 Task: Search one way flight ticket for 4 adults, 1 infant in seat and 1 infant on lap in premium economy from Duluth: Duluth International Airport to Raleigh: Raleigh-durham International Airport on 8-5-2023. Choice of flights is JetBlue. Number of bags: 3 checked bags. Price is upto 73000. Outbound departure time preference is 17:00.
Action: Mouse moved to (337, 289)
Screenshot: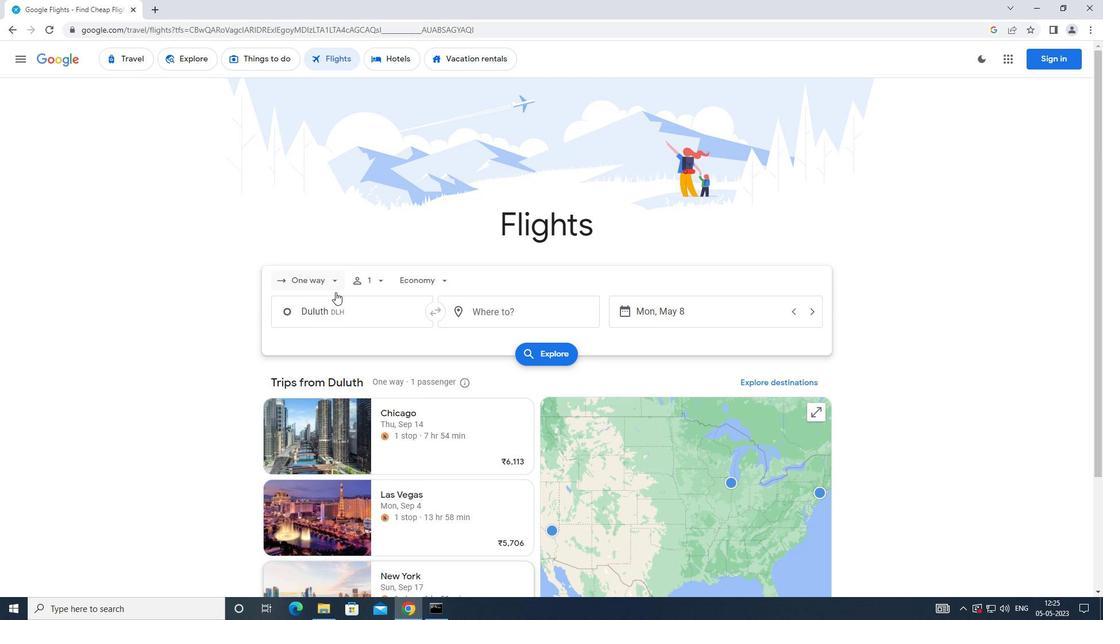 
Action: Mouse pressed left at (337, 289)
Screenshot: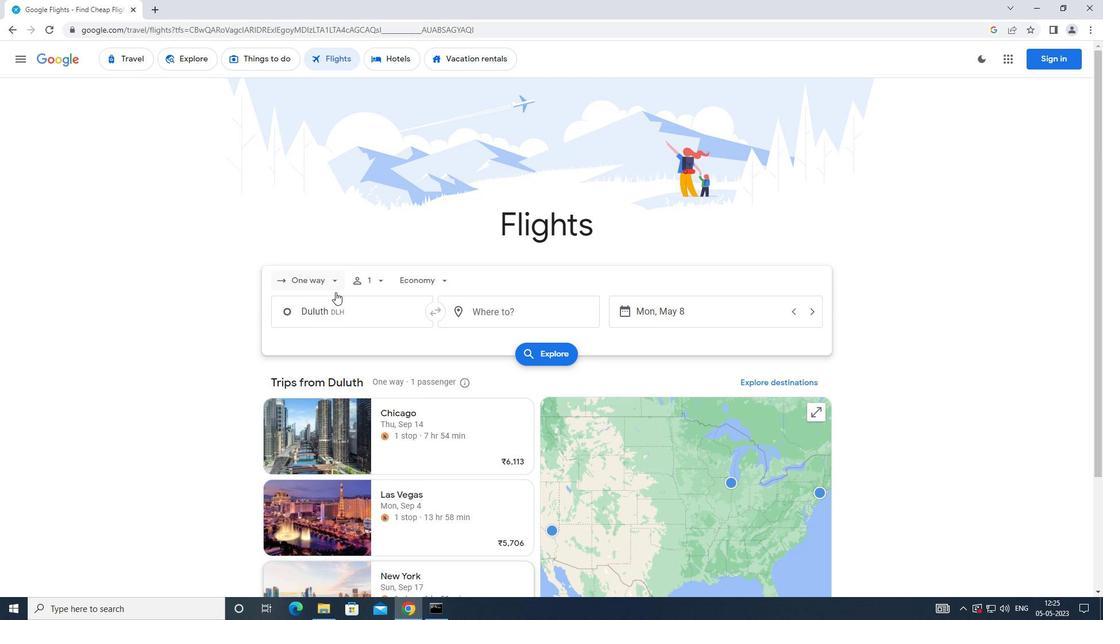 
Action: Mouse moved to (322, 332)
Screenshot: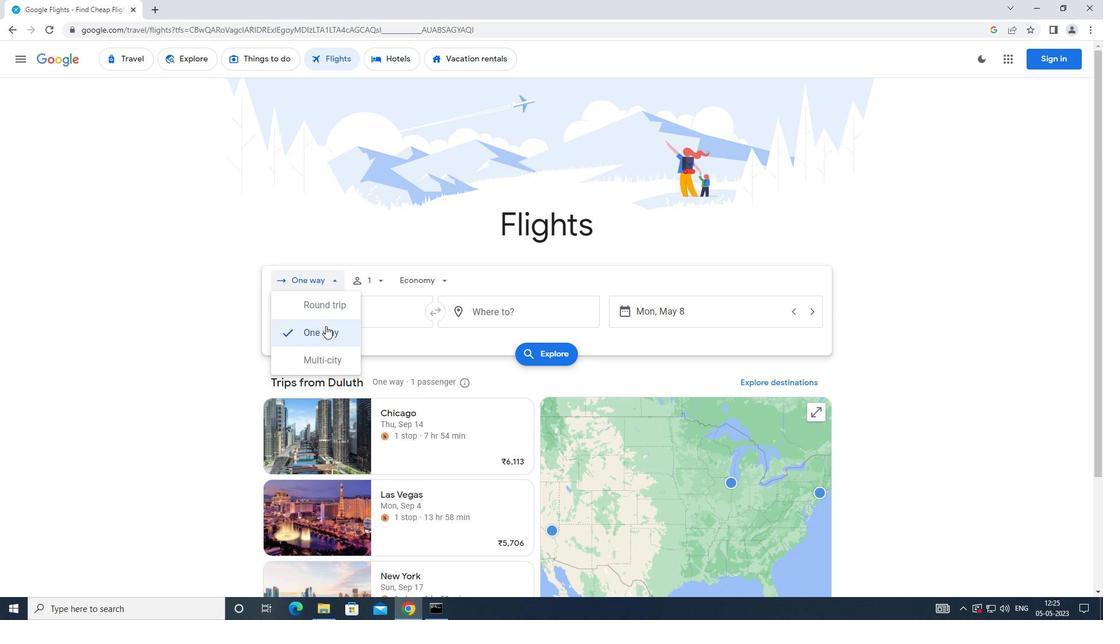 
Action: Mouse pressed left at (322, 332)
Screenshot: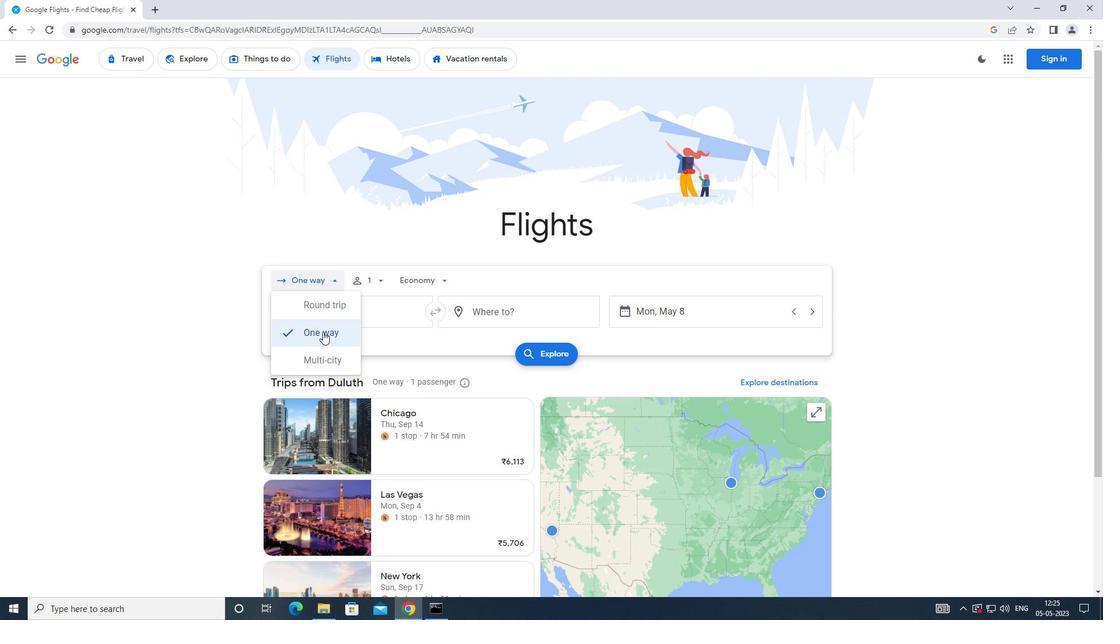 
Action: Mouse moved to (379, 277)
Screenshot: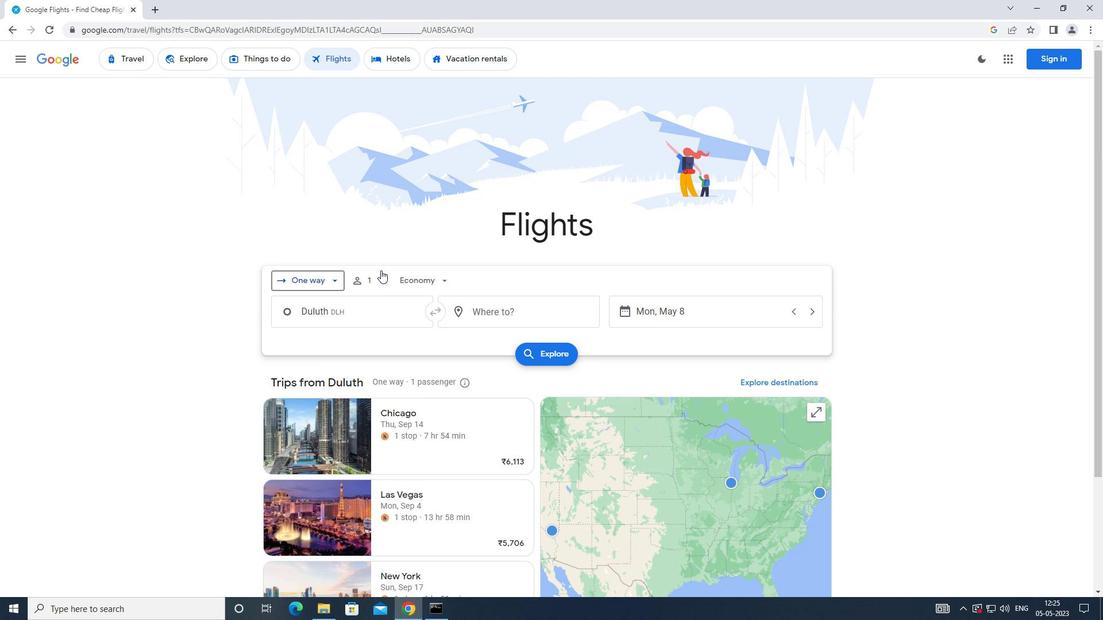 
Action: Mouse pressed left at (379, 277)
Screenshot: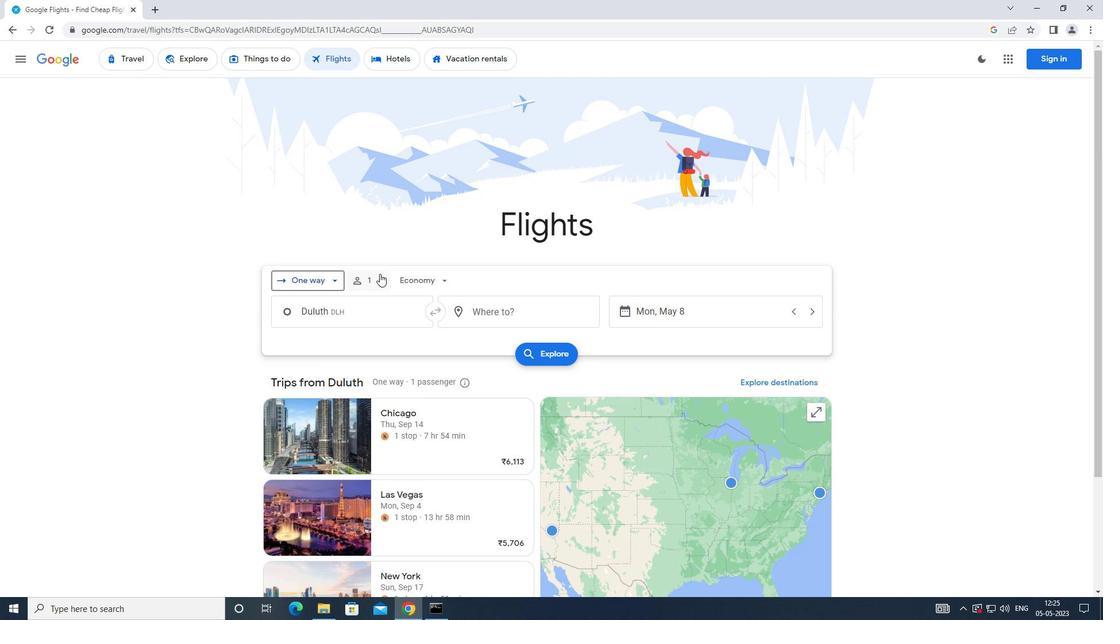 
Action: Mouse moved to (469, 314)
Screenshot: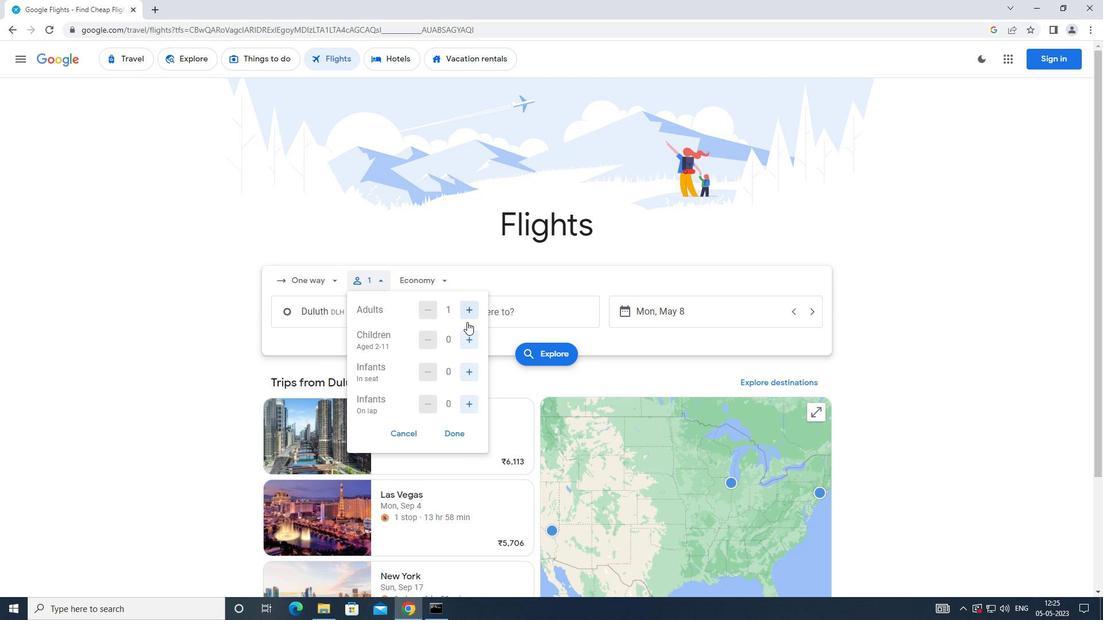 
Action: Mouse pressed left at (469, 314)
Screenshot: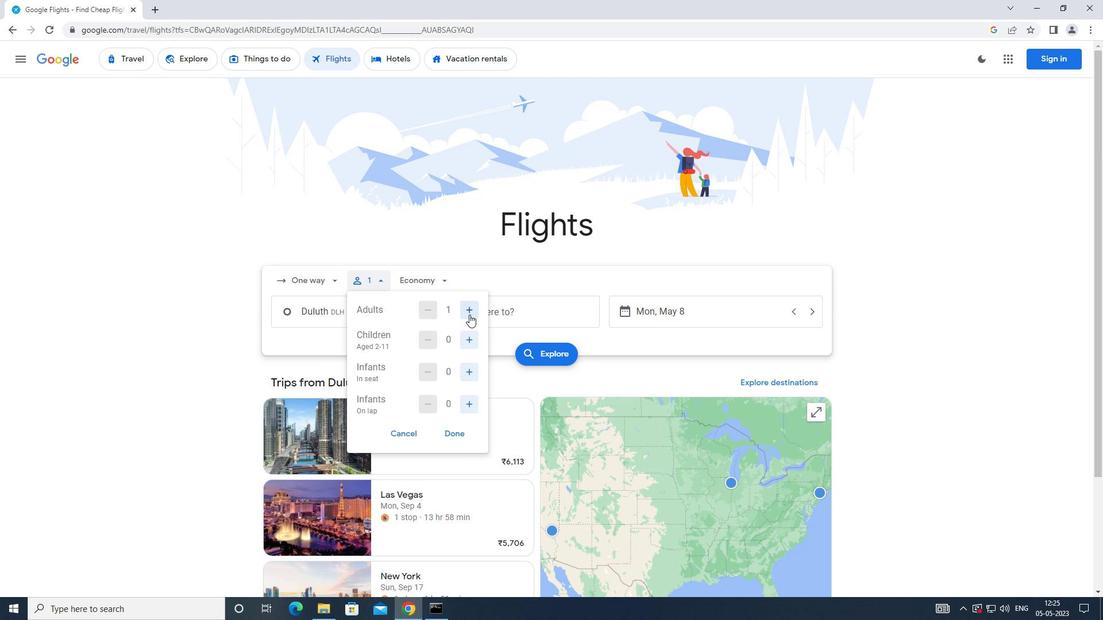 
Action: Mouse moved to (469, 314)
Screenshot: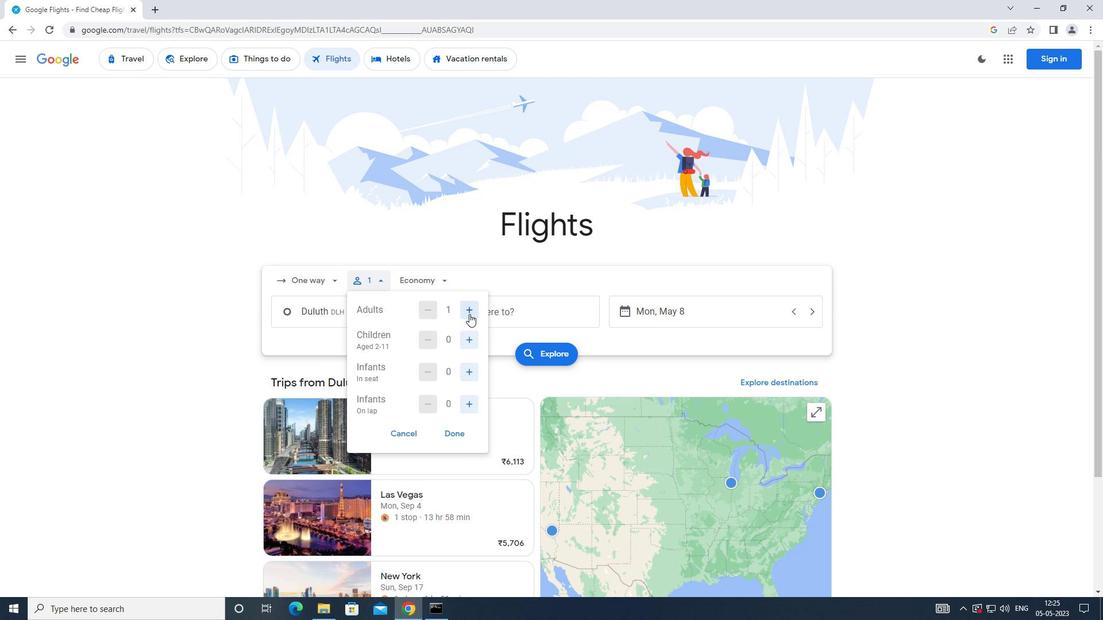 
Action: Mouse pressed left at (469, 314)
Screenshot: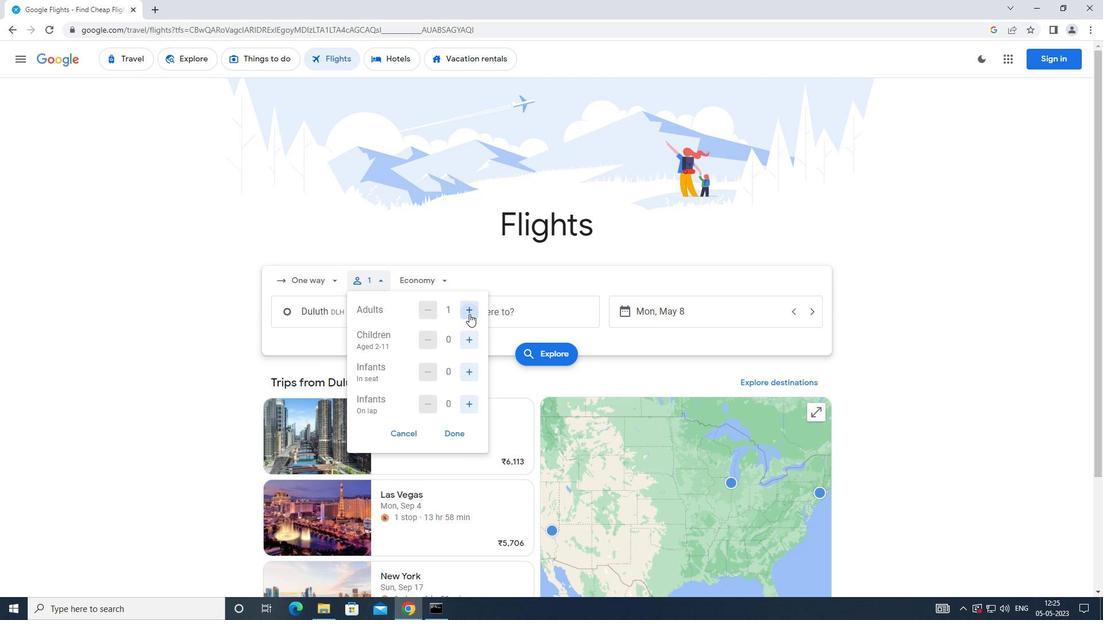
Action: Mouse pressed left at (469, 314)
Screenshot: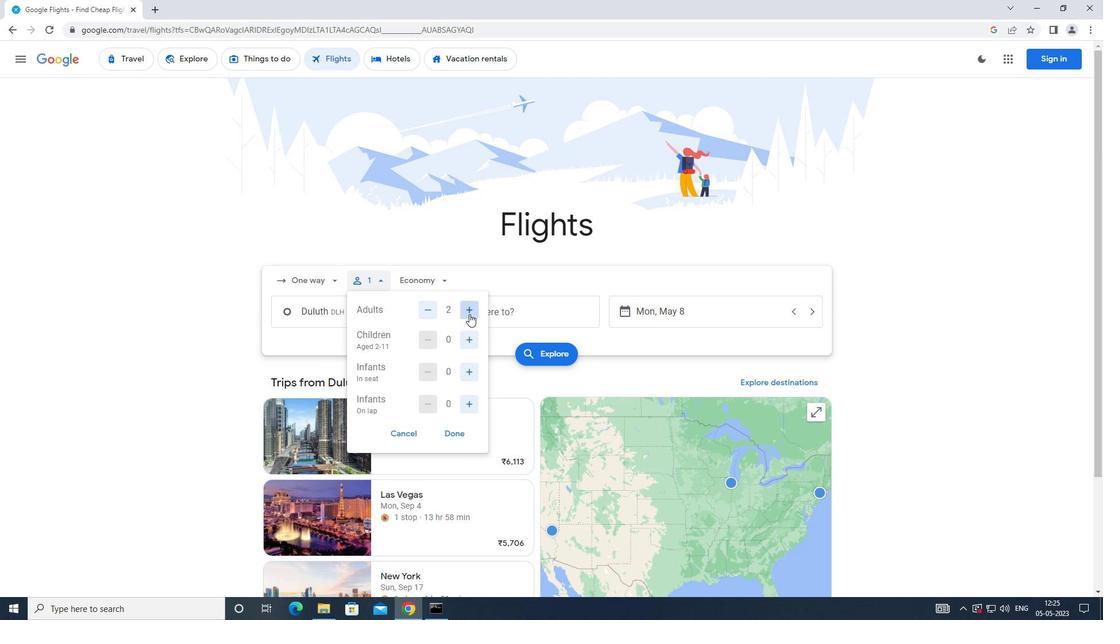 
Action: Mouse moved to (467, 337)
Screenshot: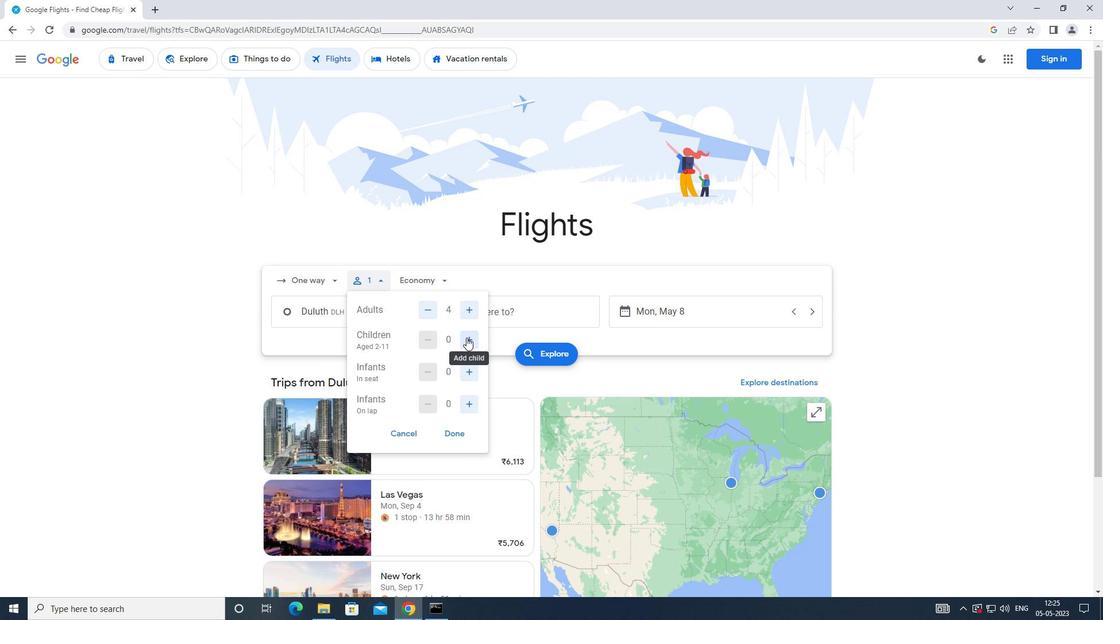 
Action: Mouse pressed left at (467, 337)
Screenshot: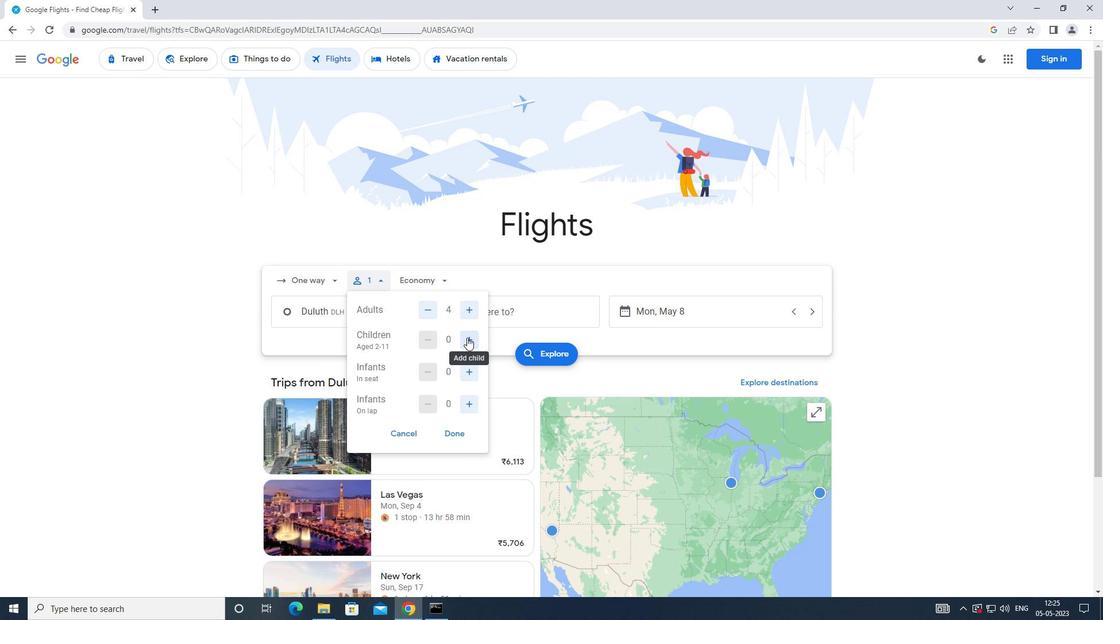 
Action: Mouse moved to (424, 336)
Screenshot: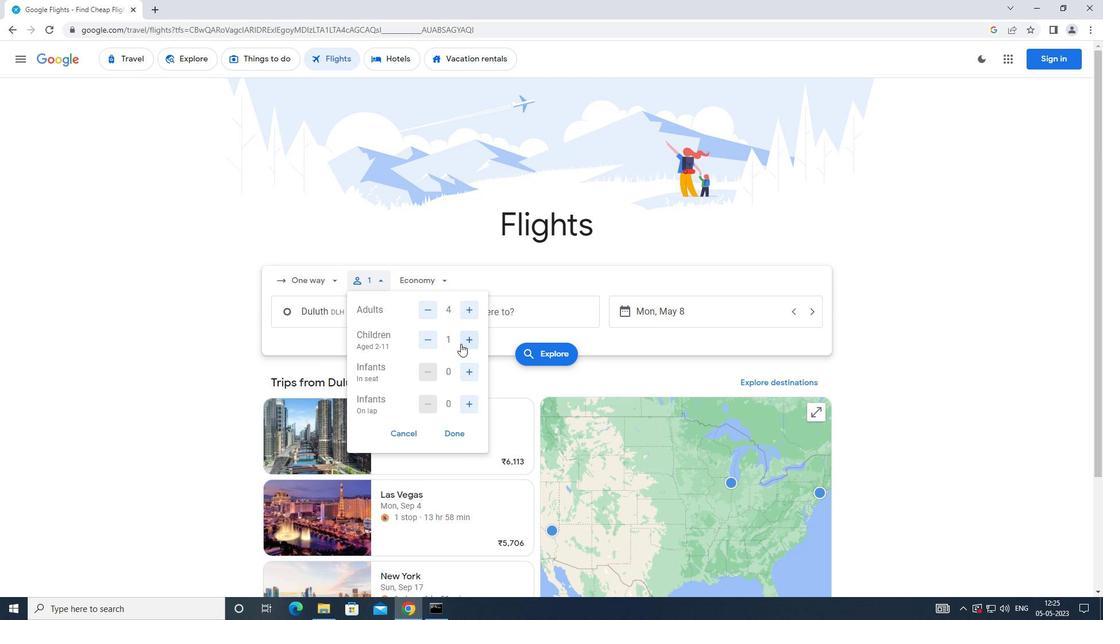 
Action: Mouse pressed left at (424, 336)
Screenshot: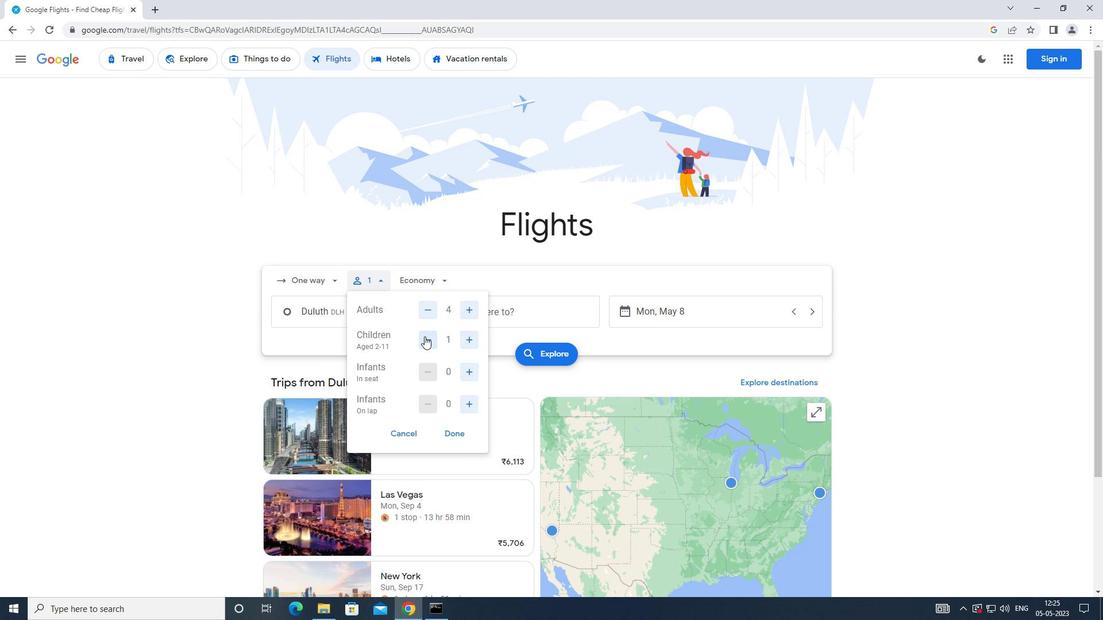 
Action: Mouse moved to (464, 373)
Screenshot: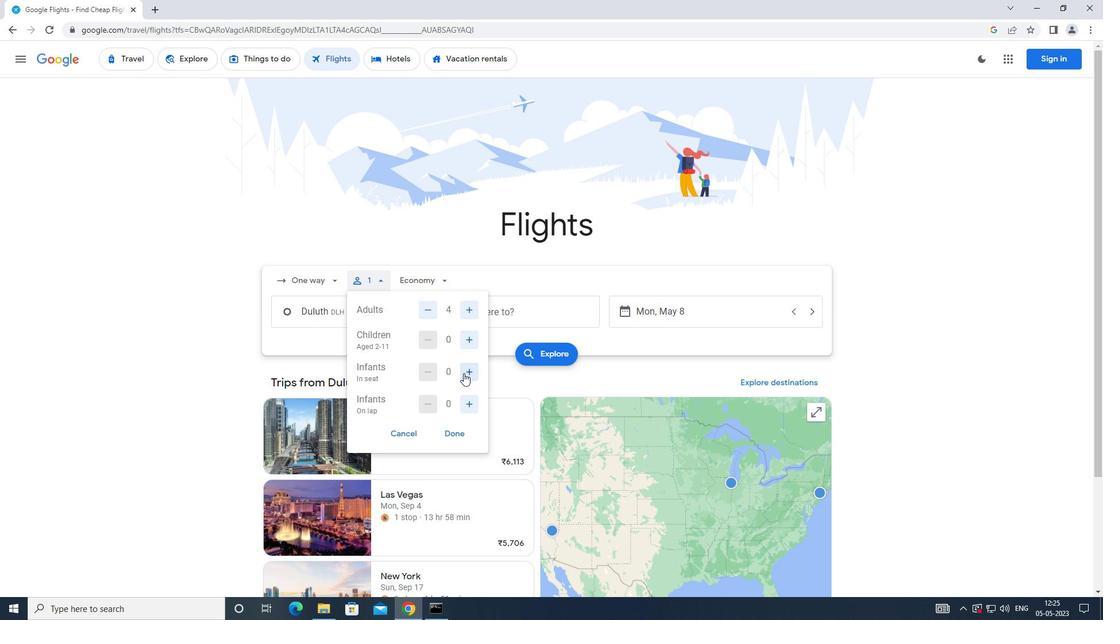 
Action: Mouse pressed left at (464, 373)
Screenshot: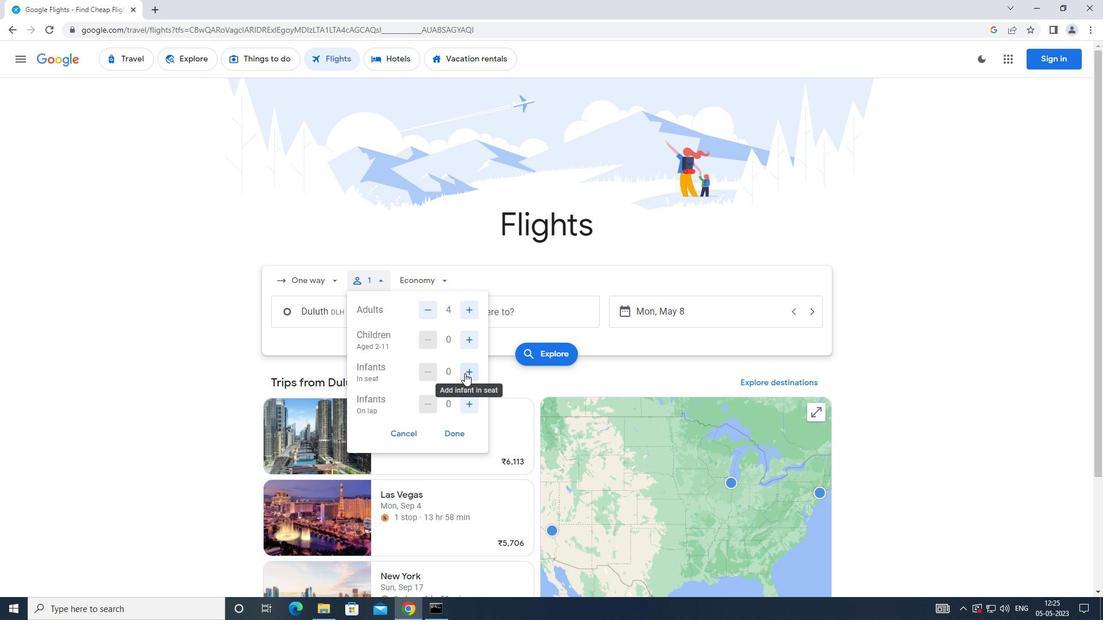 
Action: Mouse moved to (471, 401)
Screenshot: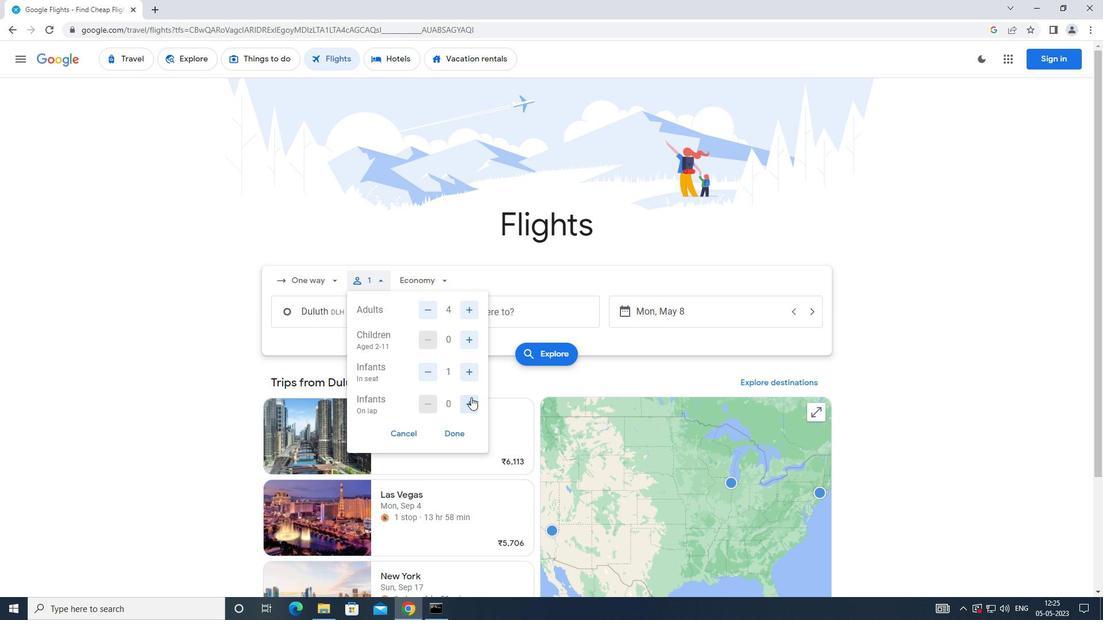 
Action: Mouse pressed left at (471, 401)
Screenshot: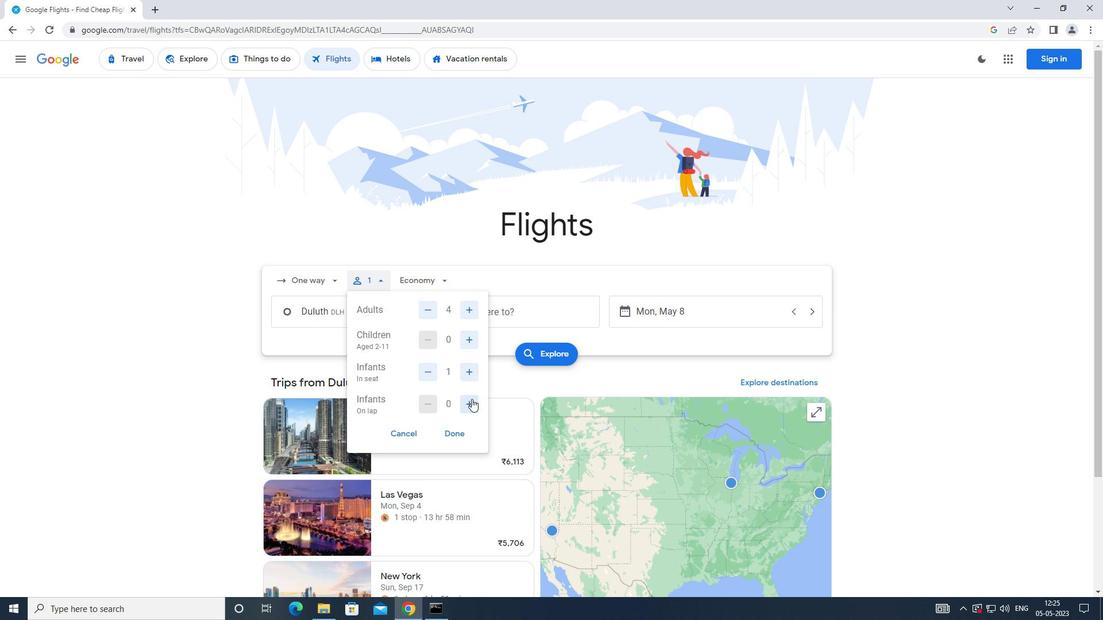 
Action: Mouse moved to (460, 430)
Screenshot: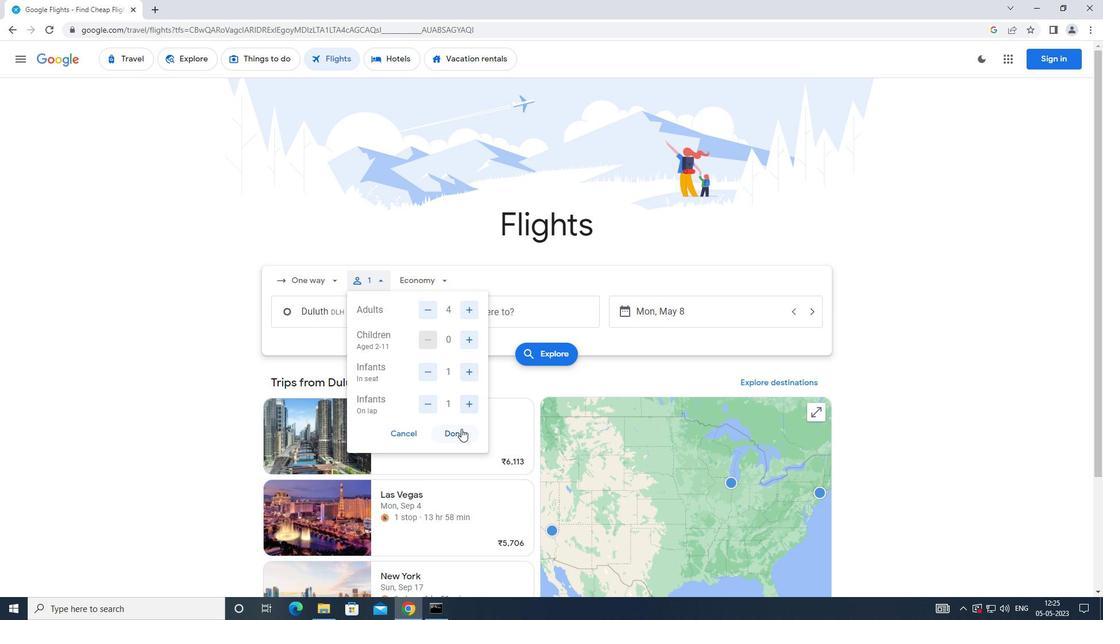 
Action: Mouse pressed left at (460, 430)
Screenshot: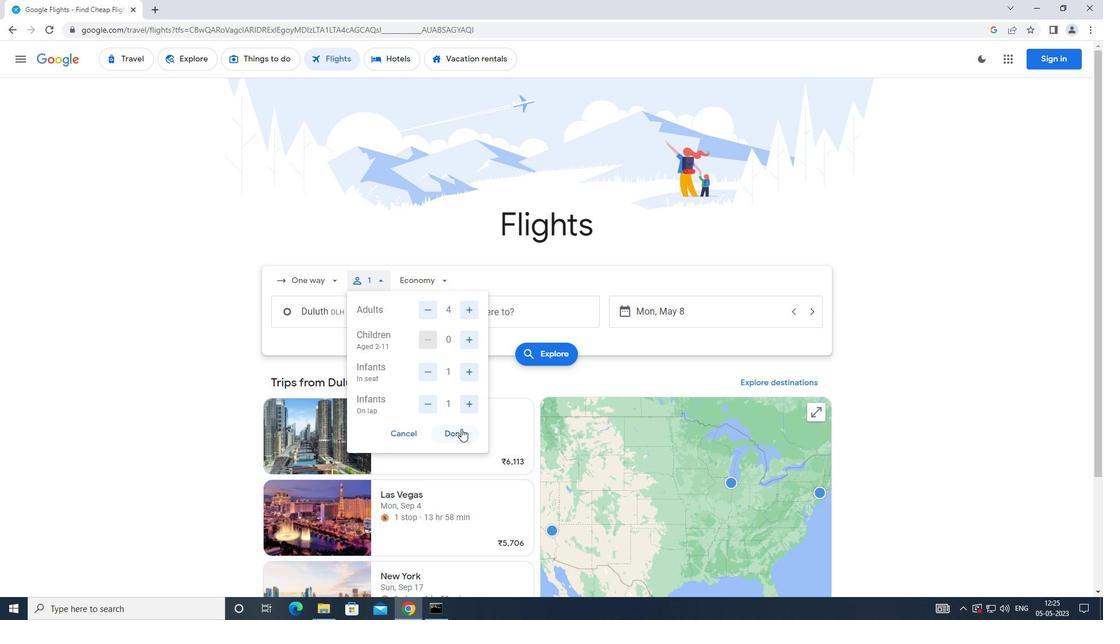 
Action: Mouse moved to (430, 278)
Screenshot: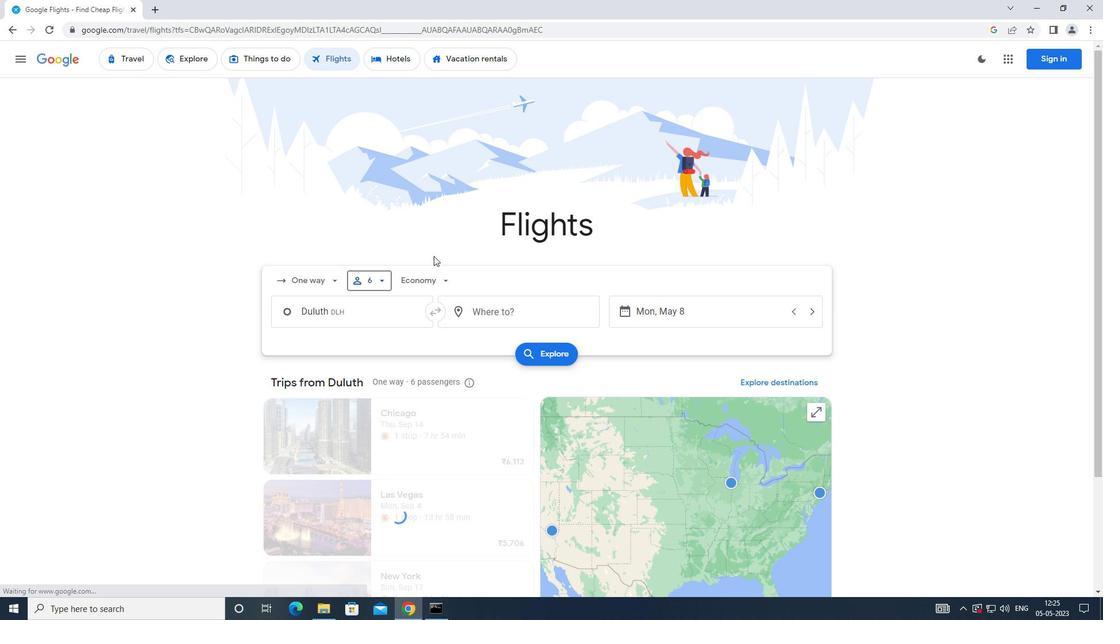 
Action: Mouse pressed left at (430, 278)
Screenshot: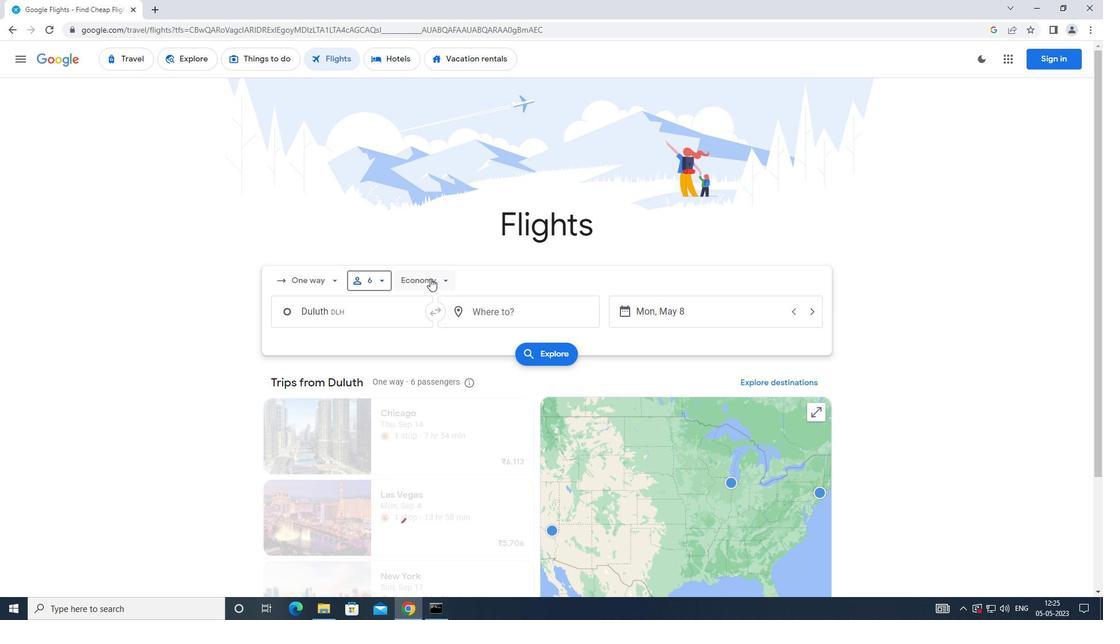 
Action: Mouse moved to (440, 309)
Screenshot: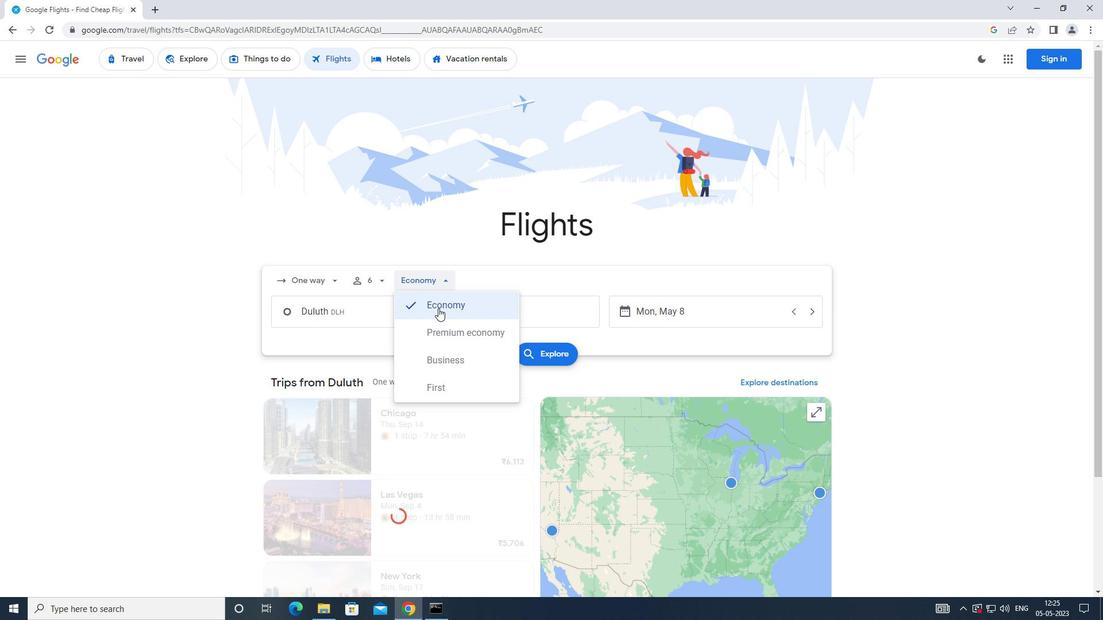 
Action: Mouse pressed left at (440, 309)
Screenshot: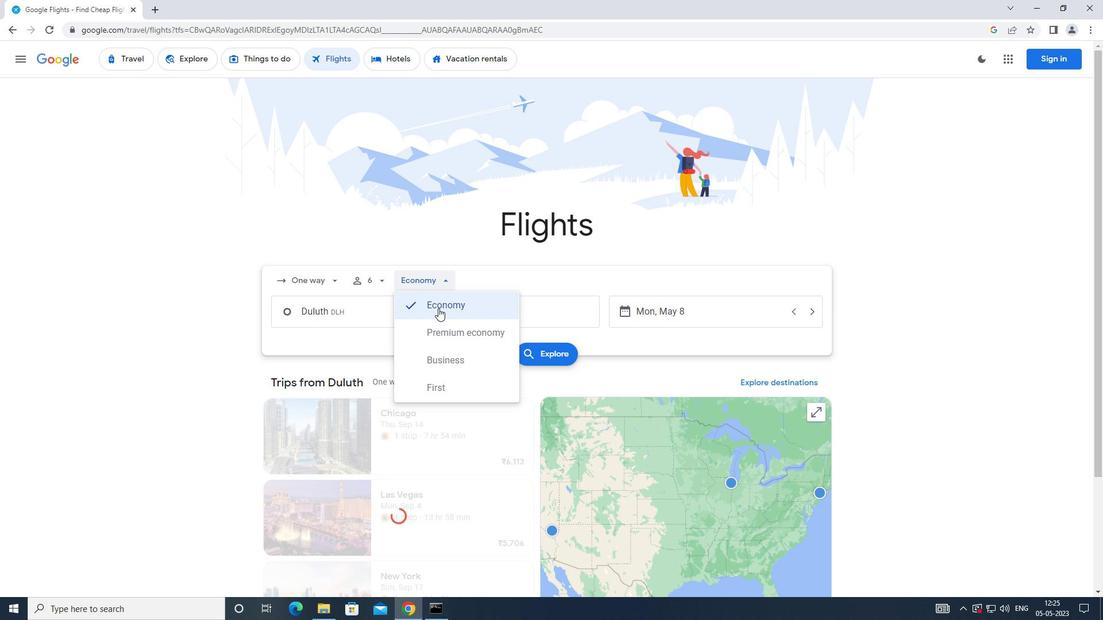 
Action: Mouse moved to (376, 304)
Screenshot: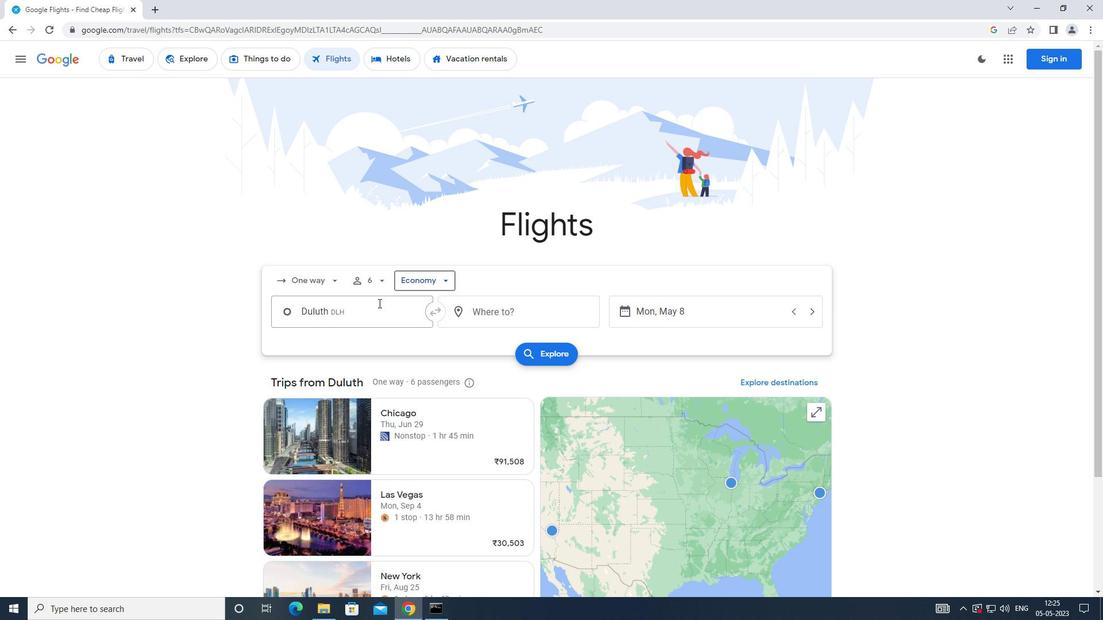 
Action: Mouse pressed left at (376, 304)
Screenshot: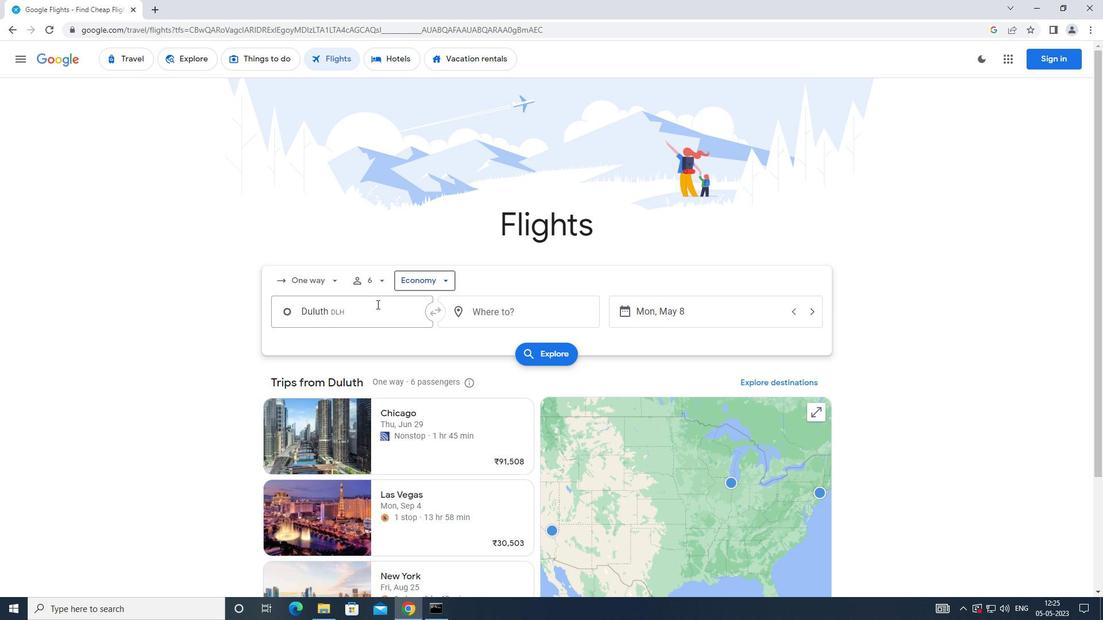 
Action: Mouse moved to (378, 321)
Screenshot: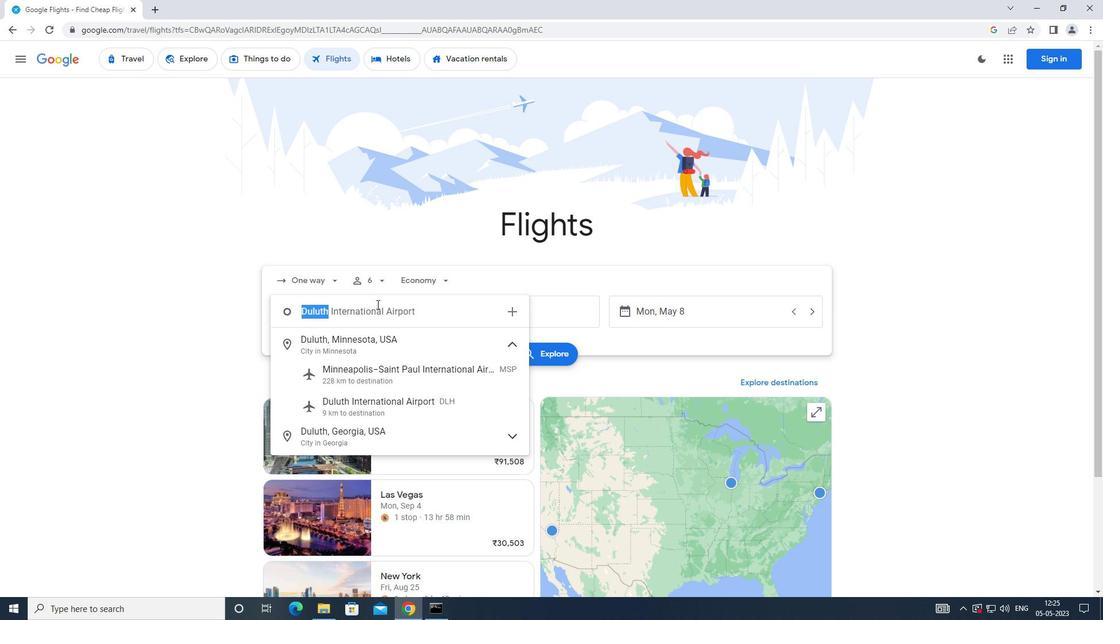 
Action: Key pressed <Key.caps_lock>d<Key.caps_lock>uluth
Screenshot: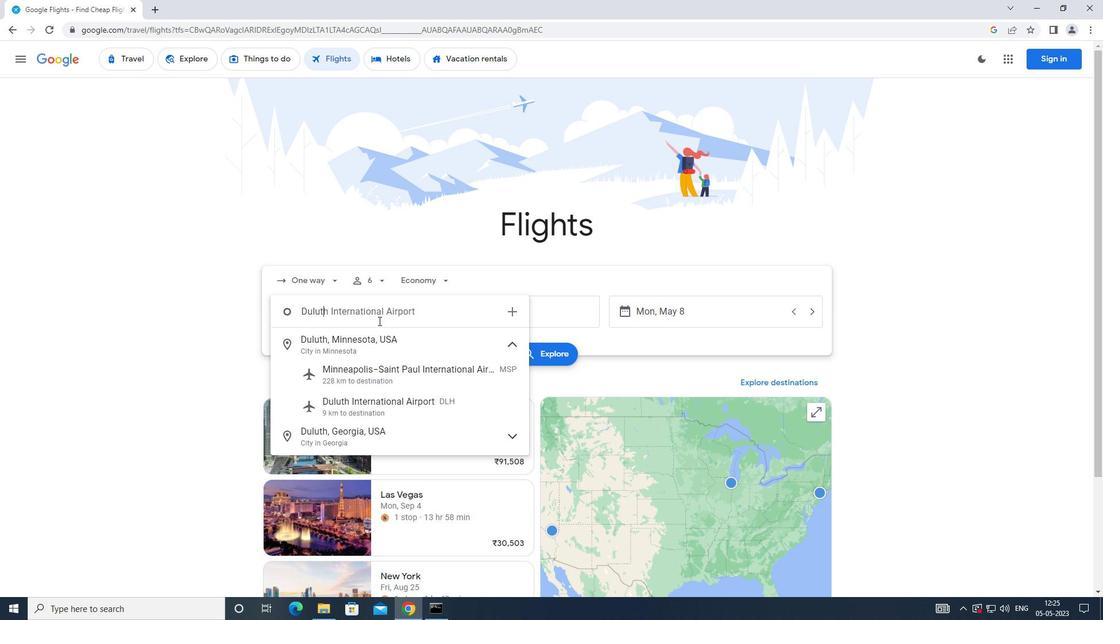 
Action: Mouse moved to (367, 409)
Screenshot: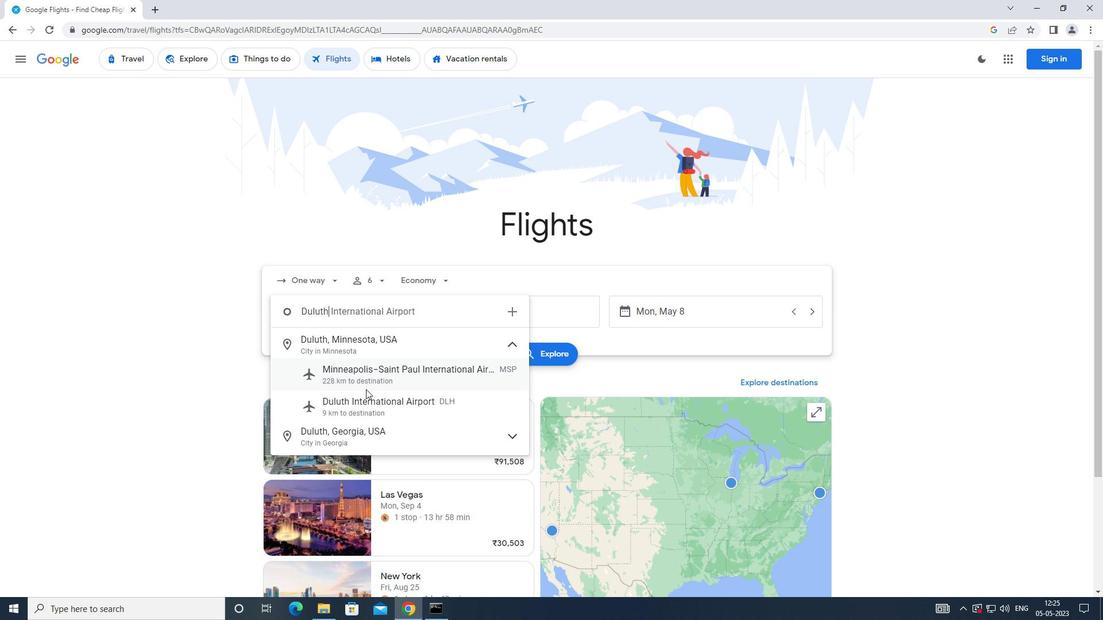 
Action: Mouse pressed left at (367, 409)
Screenshot: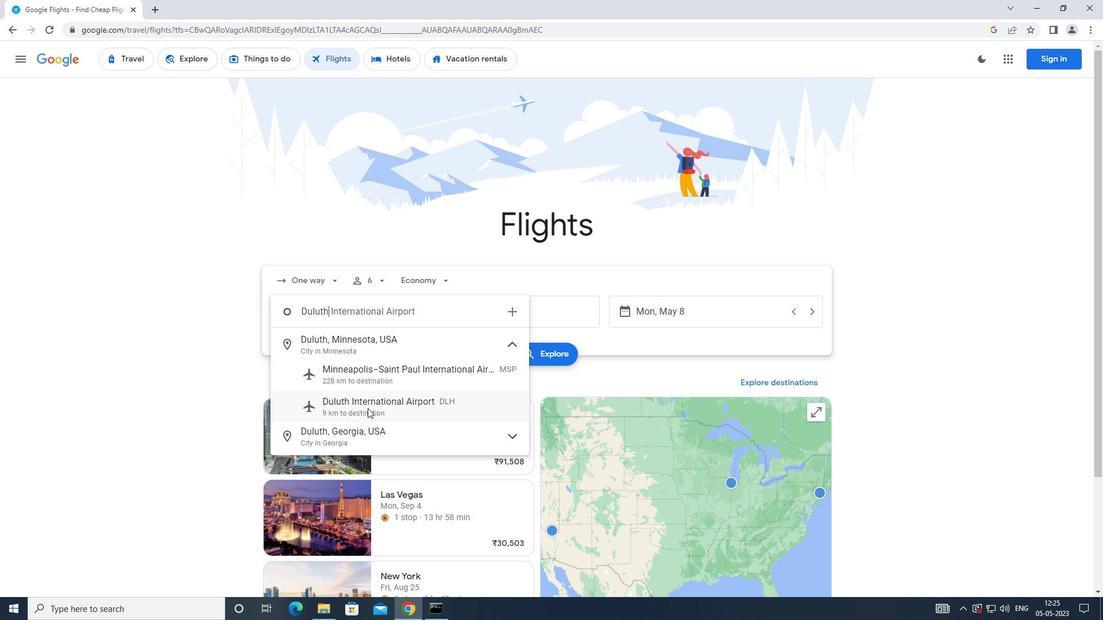 
Action: Mouse moved to (486, 313)
Screenshot: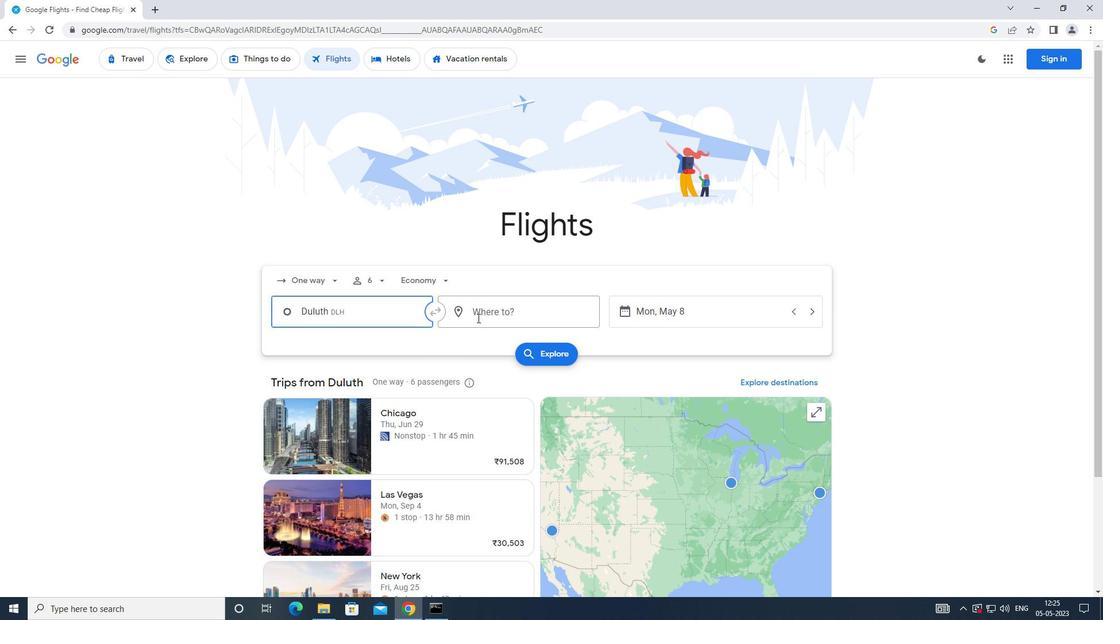 
Action: Mouse pressed left at (486, 313)
Screenshot: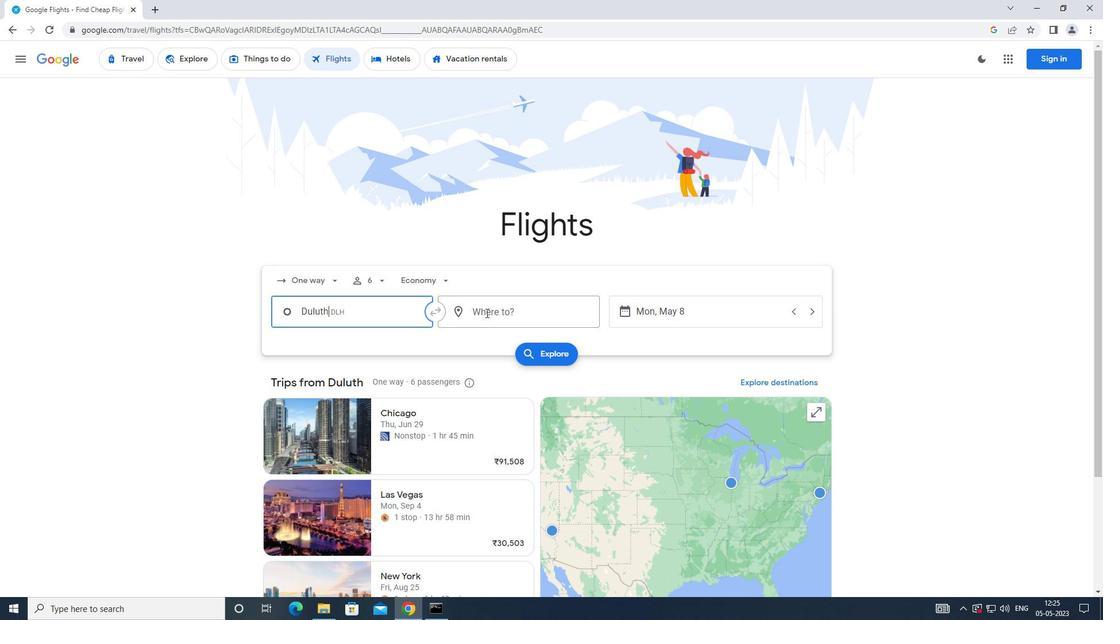 
Action: Mouse moved to (480, 322)
Screenshot: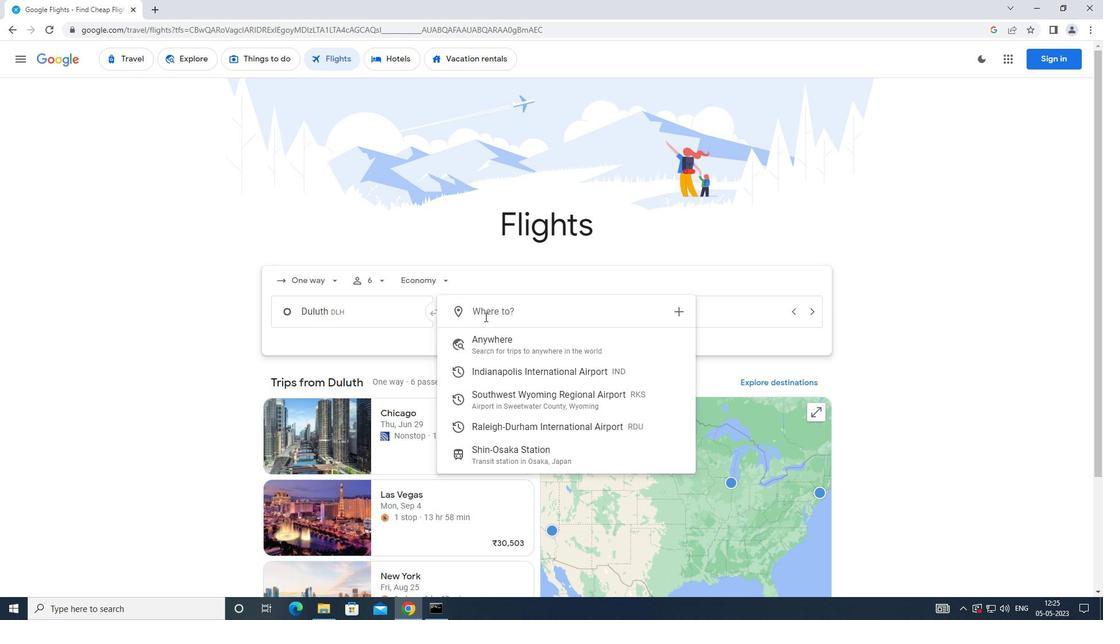 
Action: Key pressed <Key.caps_lock>r<Key.caps_lock>aleigh
Screenshot: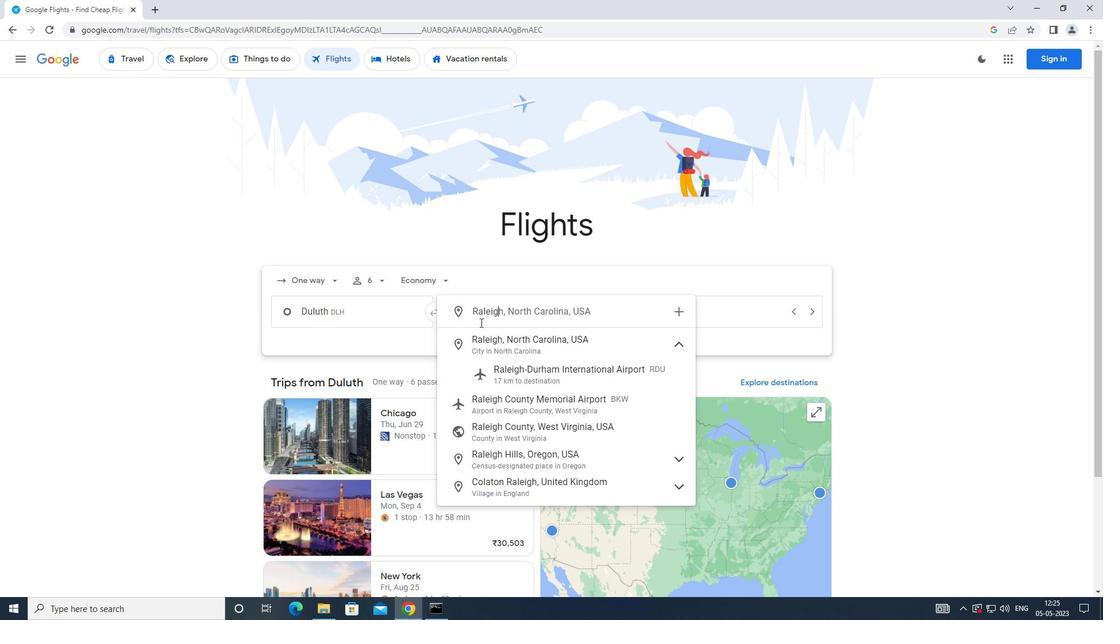 
Action: Mouse moved to (514, 375)
Screenshot: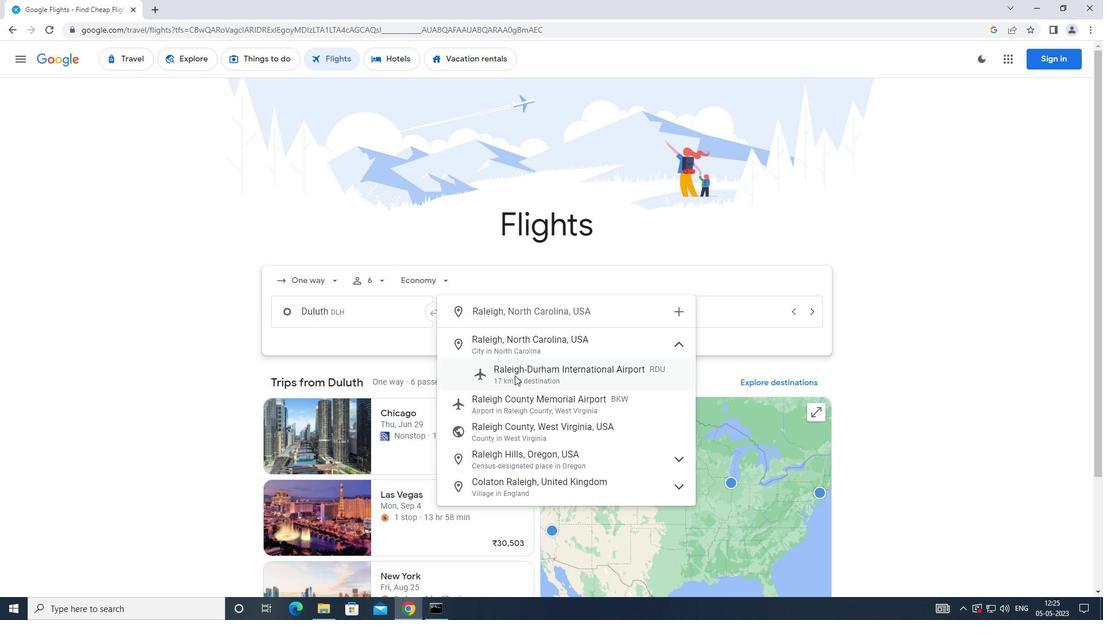 
Action: Mouse pressed left at (514, 375)
Screenshot: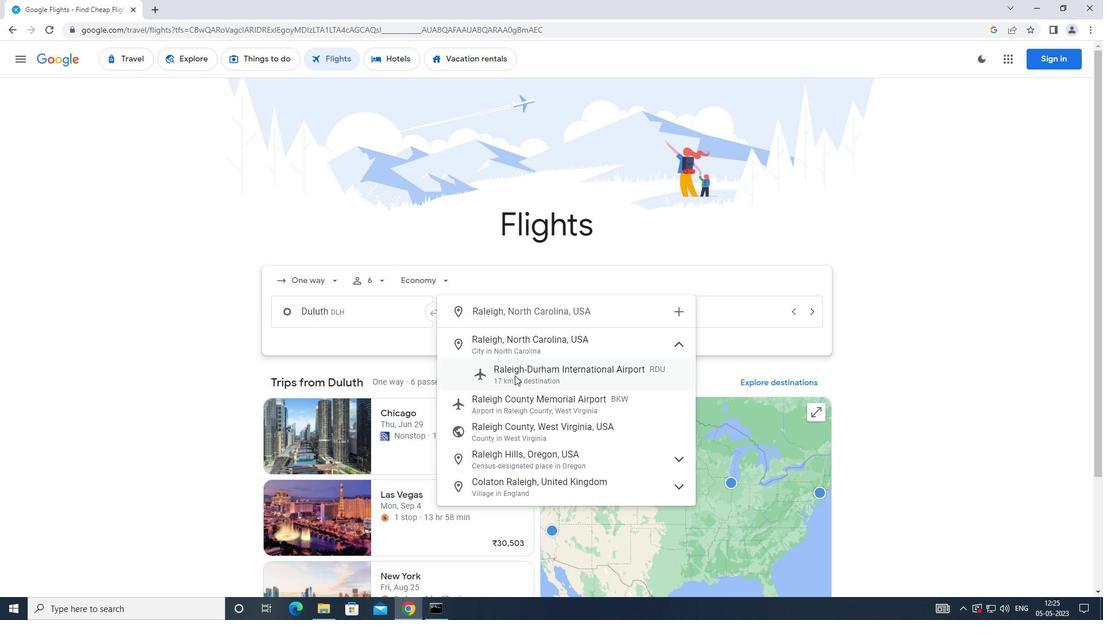 
Action: Mouse moved to (676, 308)
Screenshot: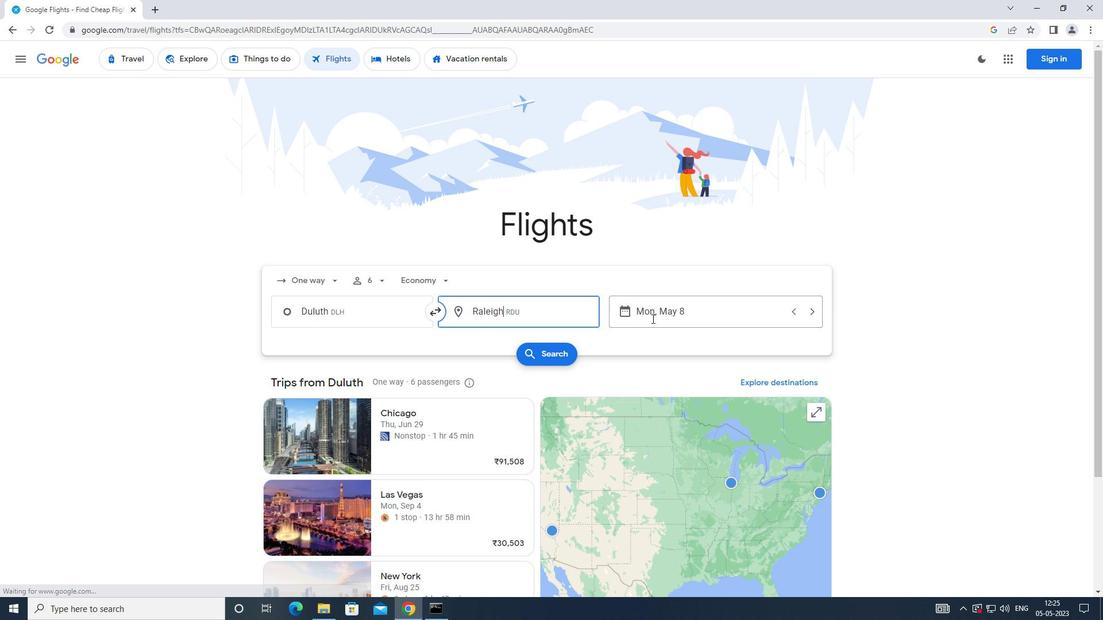 
Action: Mouse pressed left at (676, 308)
Screenshot: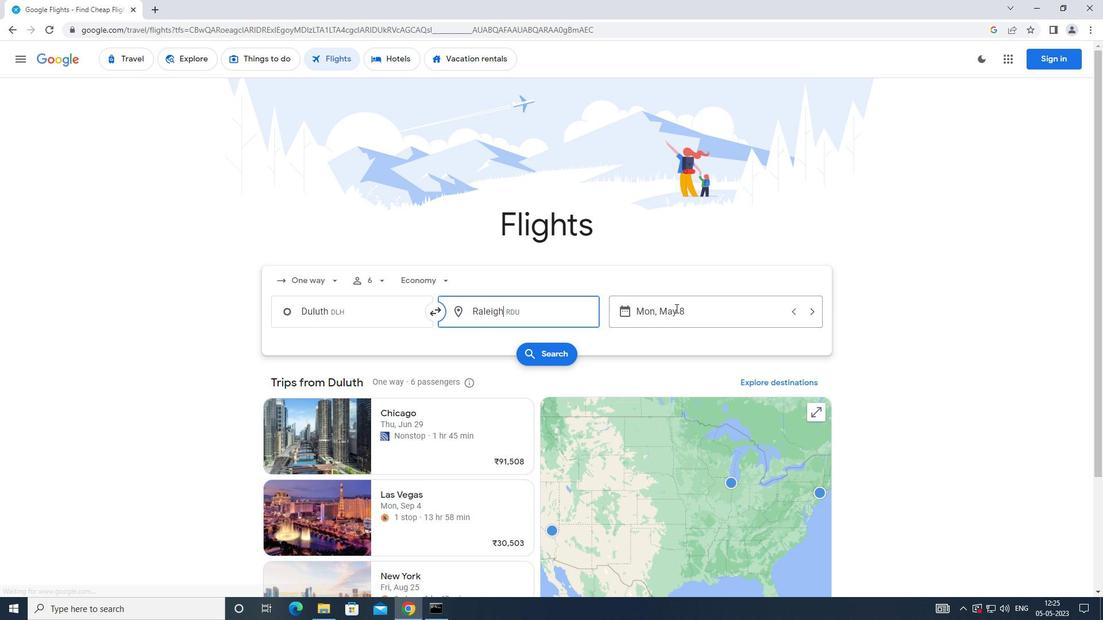 
Action: Mouse moved to (449, 419)
Screenshot: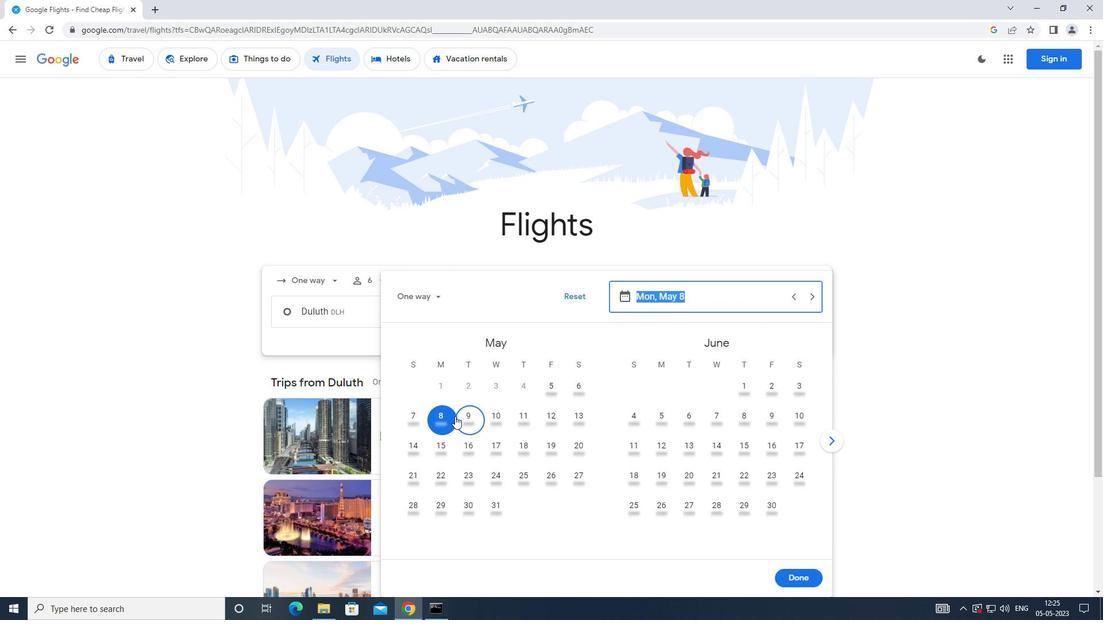 
Action: Mouse pressed left at (449, 419)
Screenshot: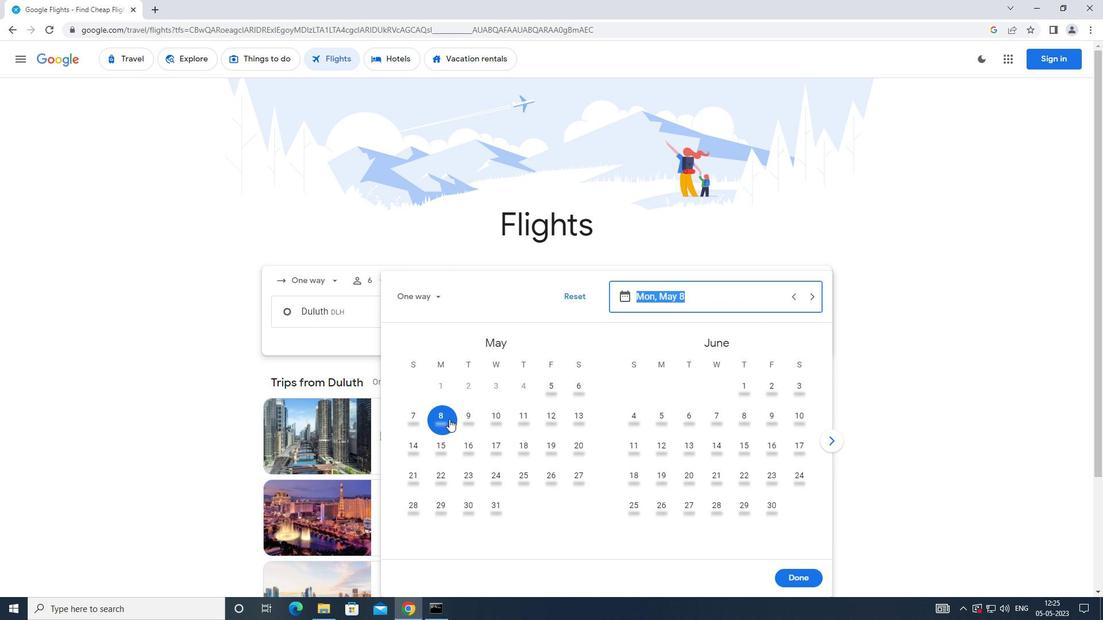 
Action: Mouse moved to (810, 582)
Screenshot: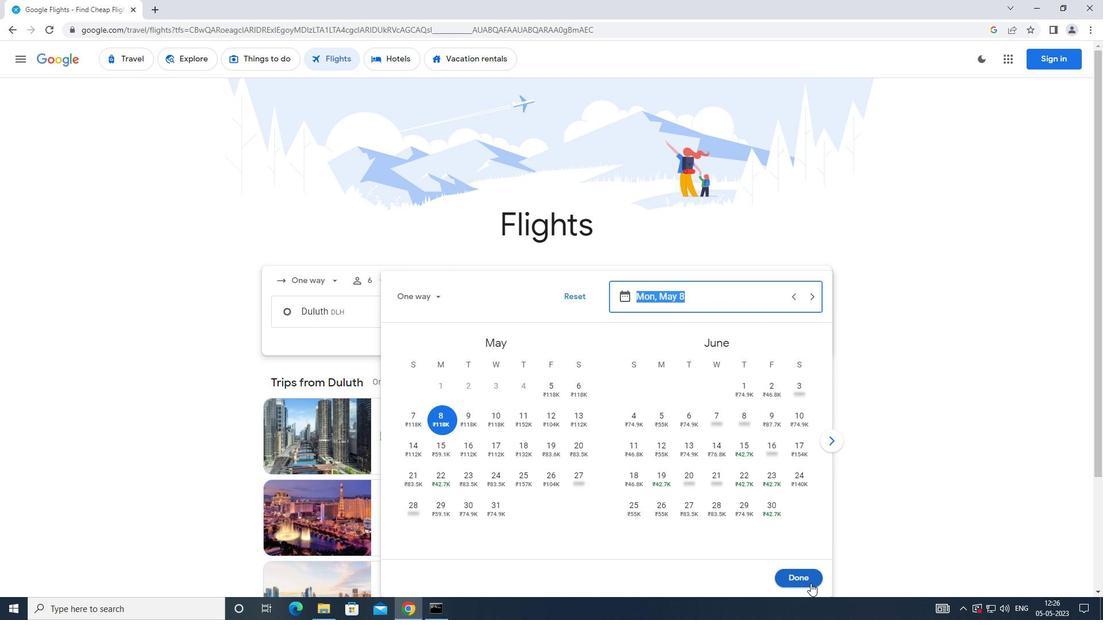 
Action: Mouse pressed left at (810, 582)
Screenshot: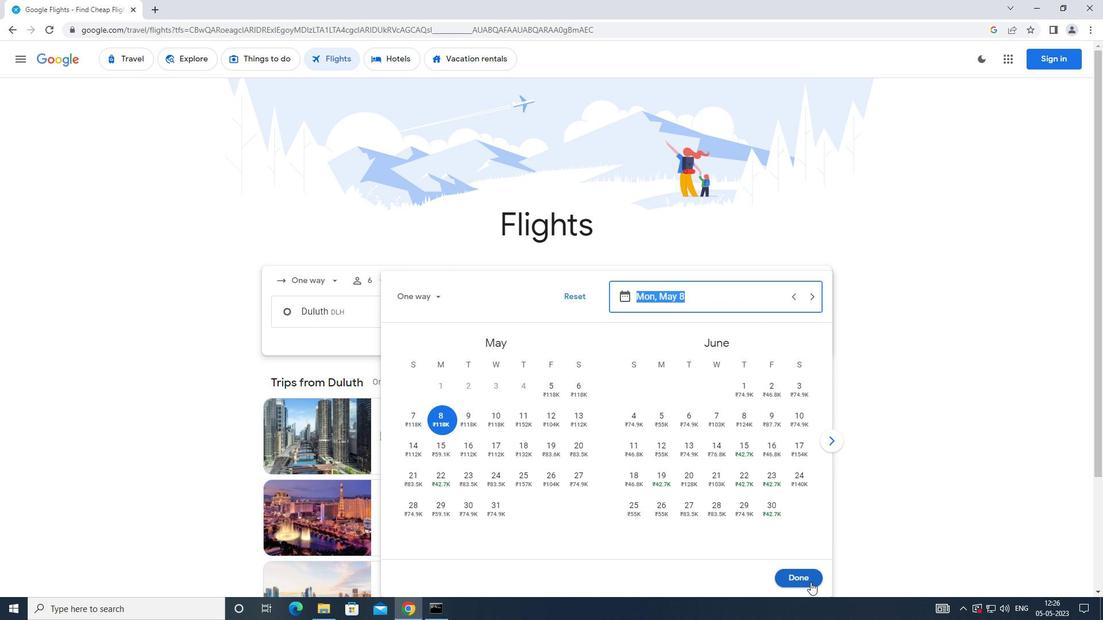 
Action: Mouse moved to (560, 353)
Screenshot: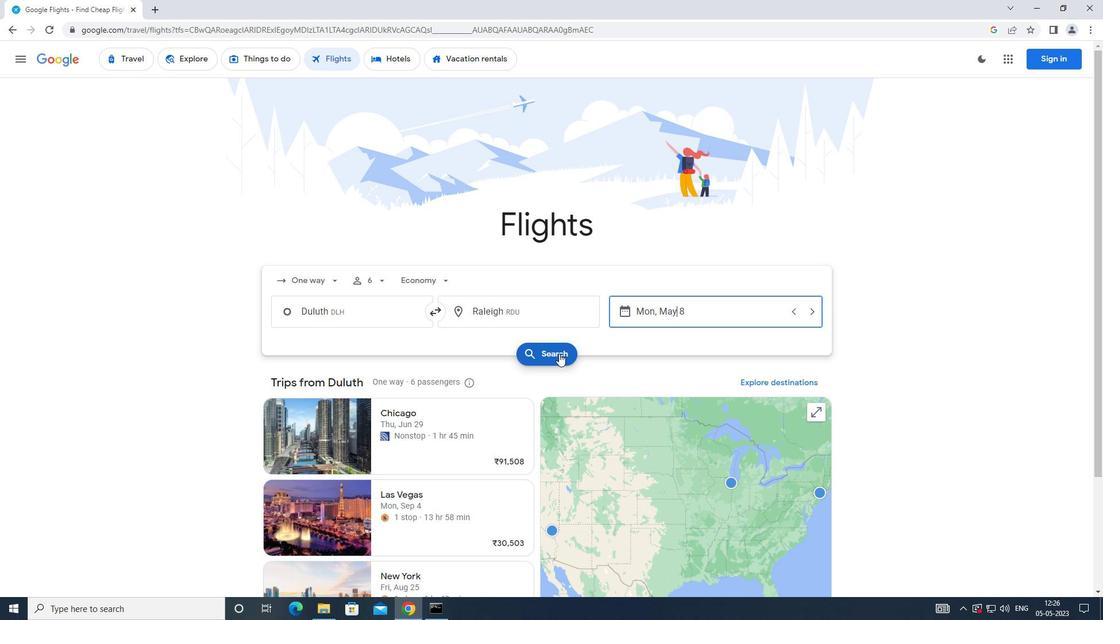 
Action: Mouse pressed left at (560, 353)
Screenshot: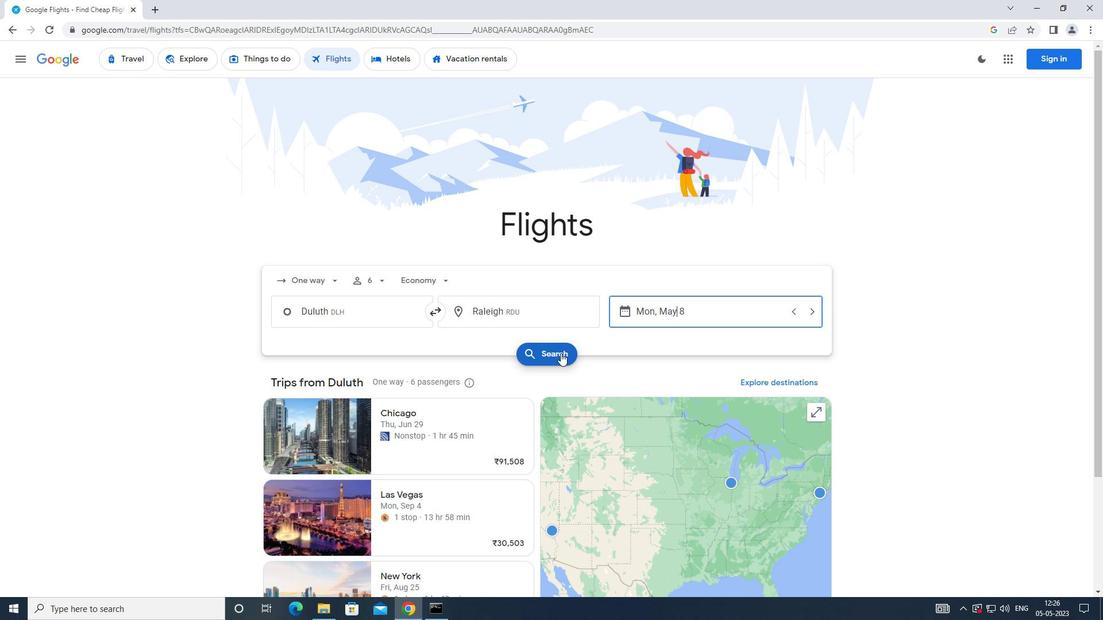 
Action: Mouse moved to (292, 159)
Screenshot: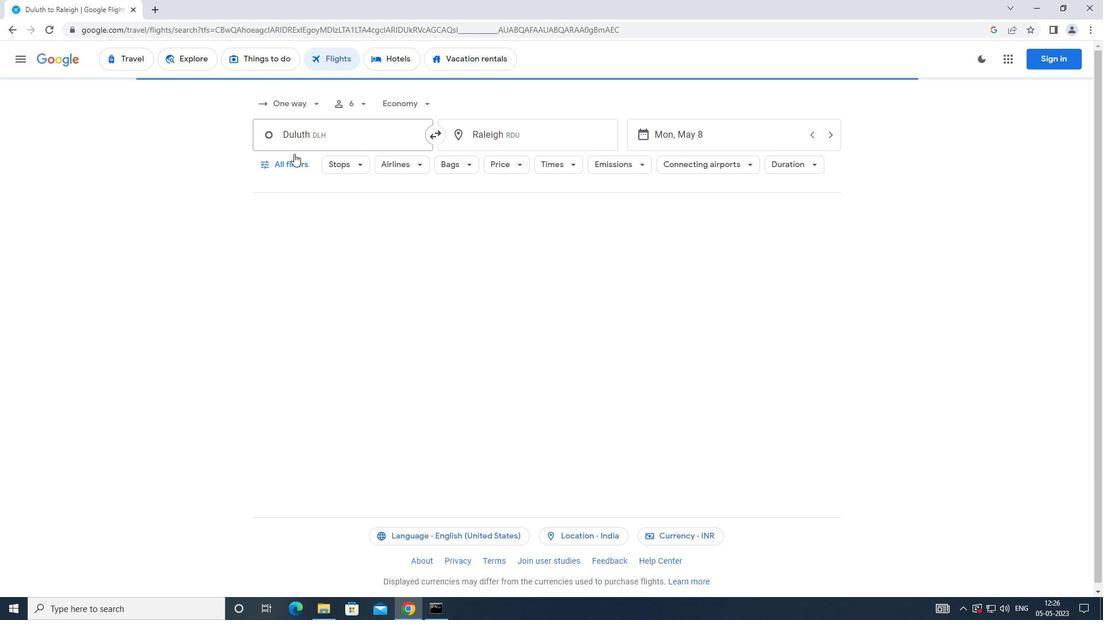 
Action: Mouse pressed left at (292, 159)
Screenshot: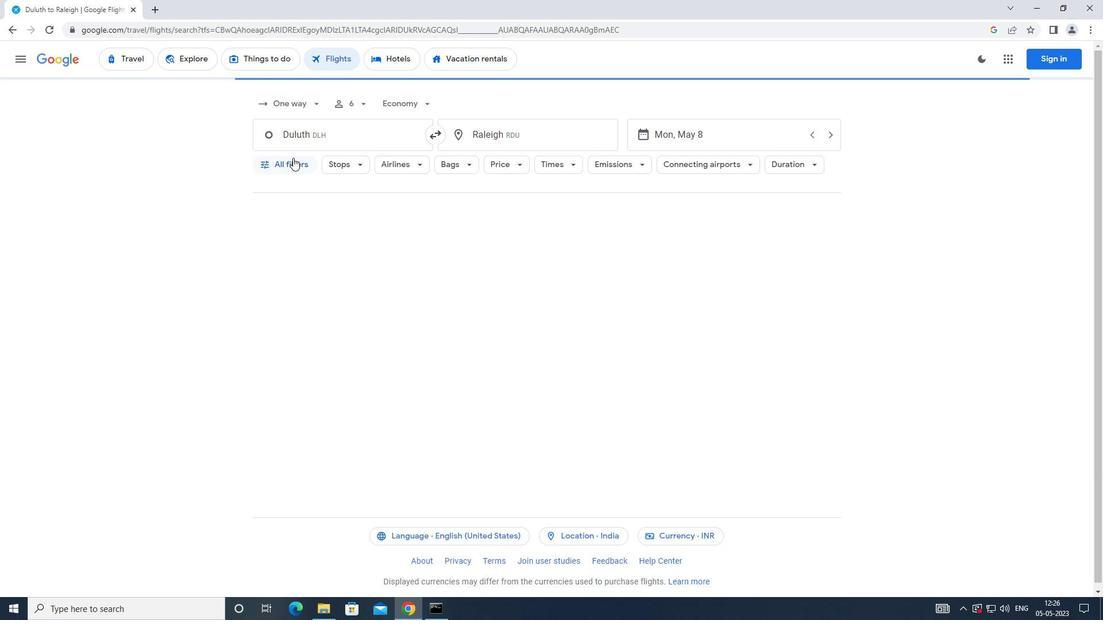 
Action: Mouse moved to (420, 416)
Screenshot: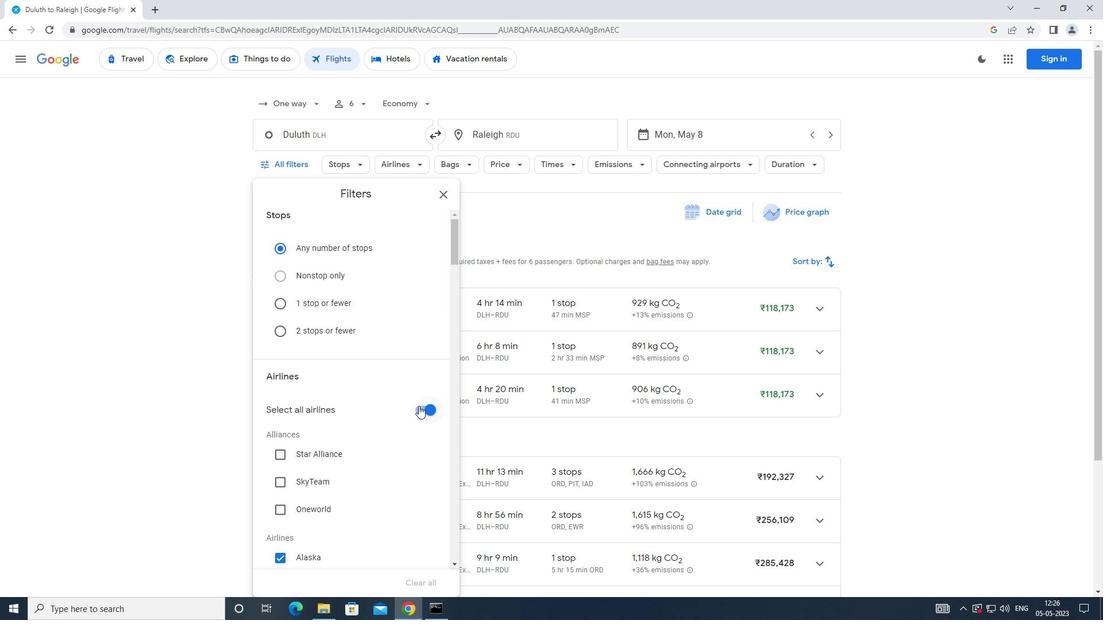 
Action: Mouse pressed left at (420, 416)
Screenshot: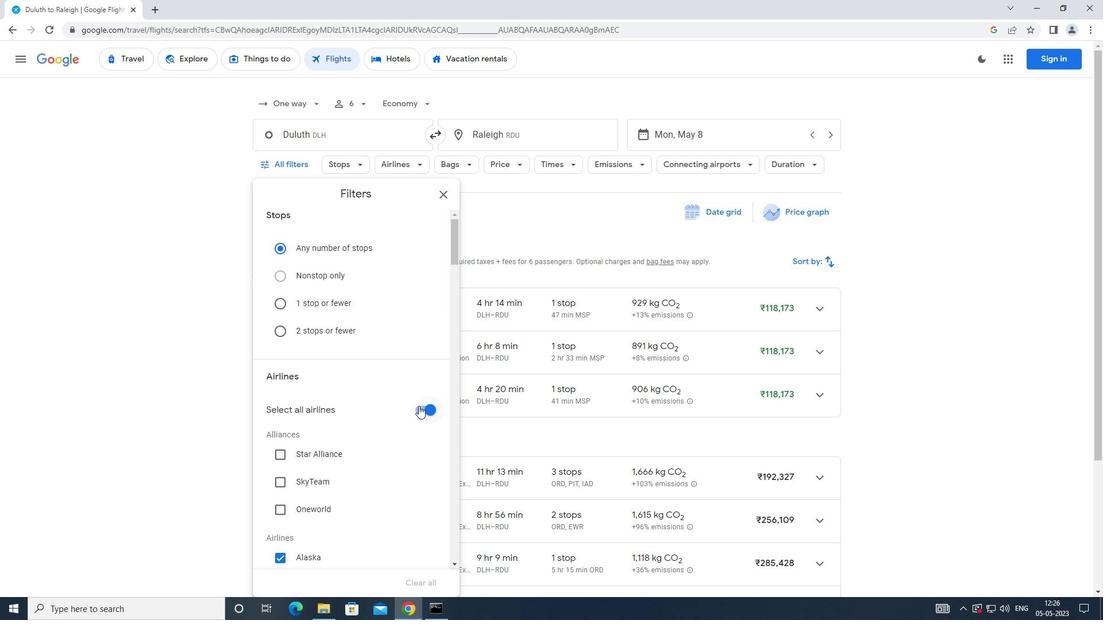 
Action: Mouse moved to (397, 358)
Screenshot: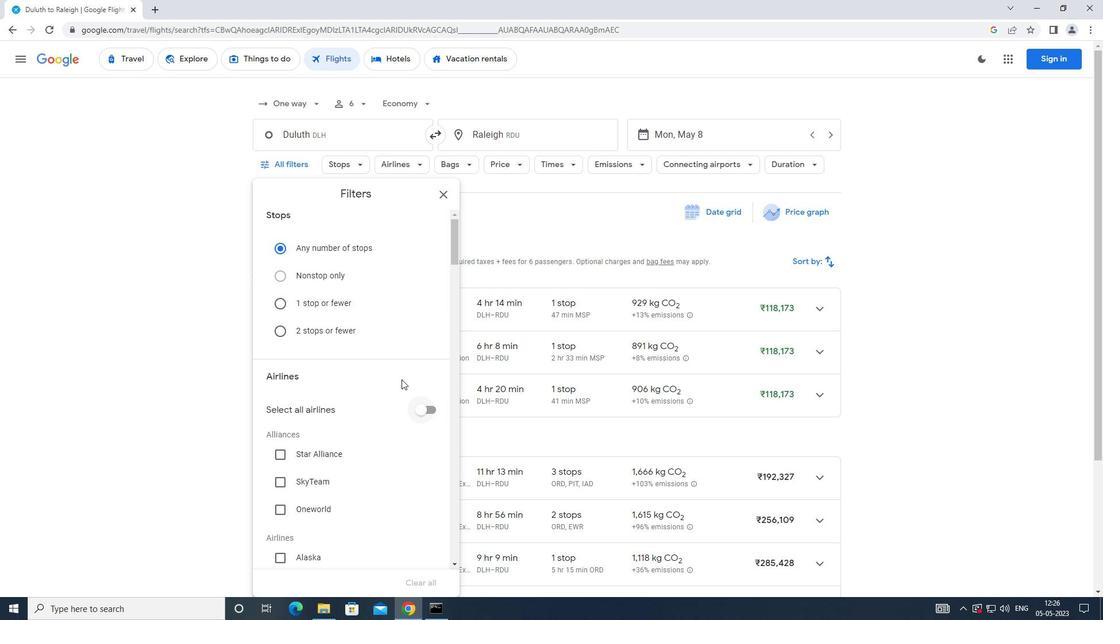 
Action: Mouse scrolled (397, 357) with delta (0, 0)
Screenshot: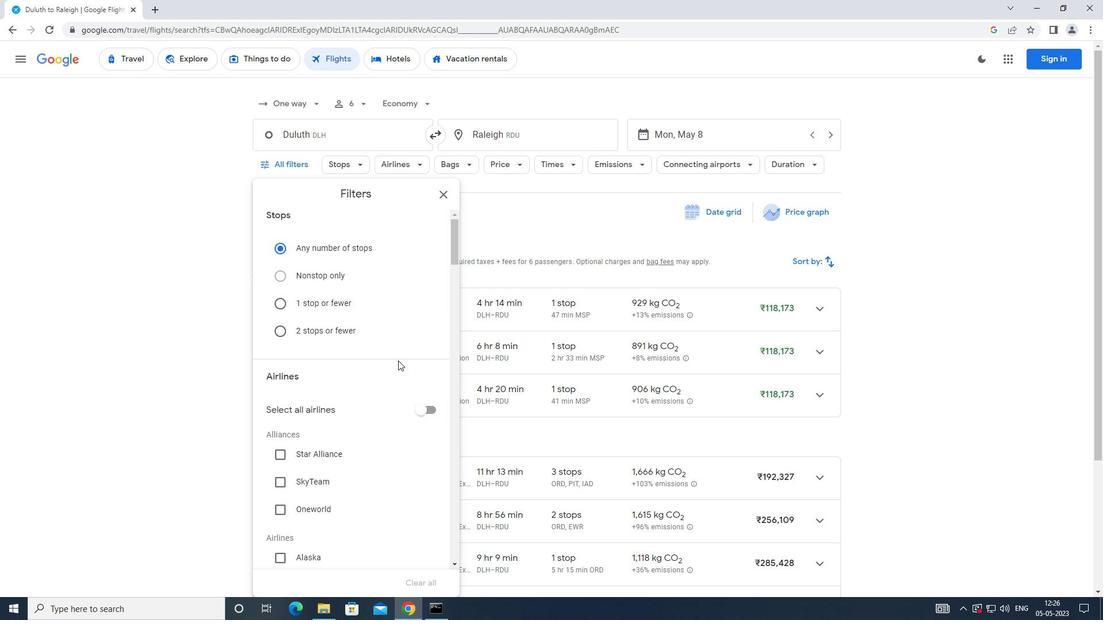 
Action: Mouse scrolled (397, 357) with delta (0, 0)
Screenshot: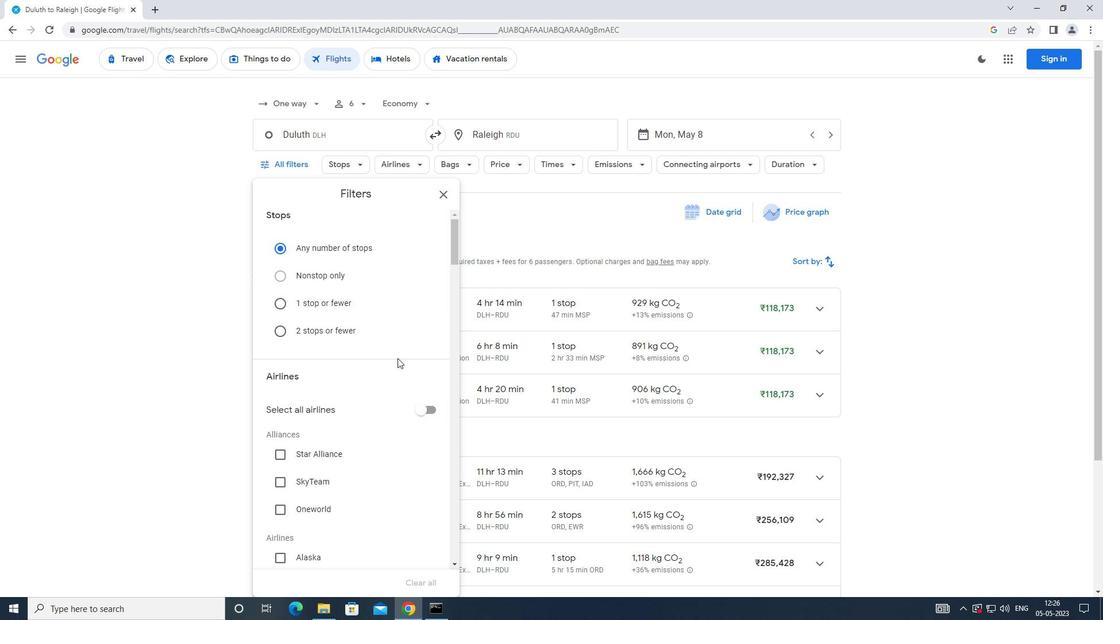 
Action: Mouse moved to (397, 357)
Screenshot: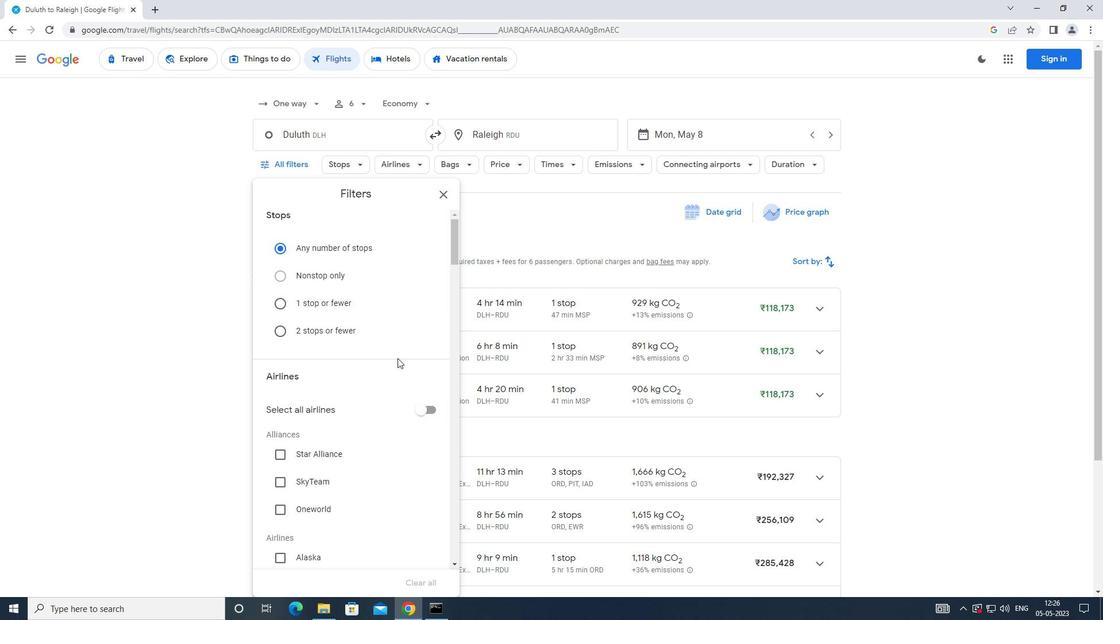 
Action: Mouse scrolled (397, 357) with delta (0, 0)
Screenshot: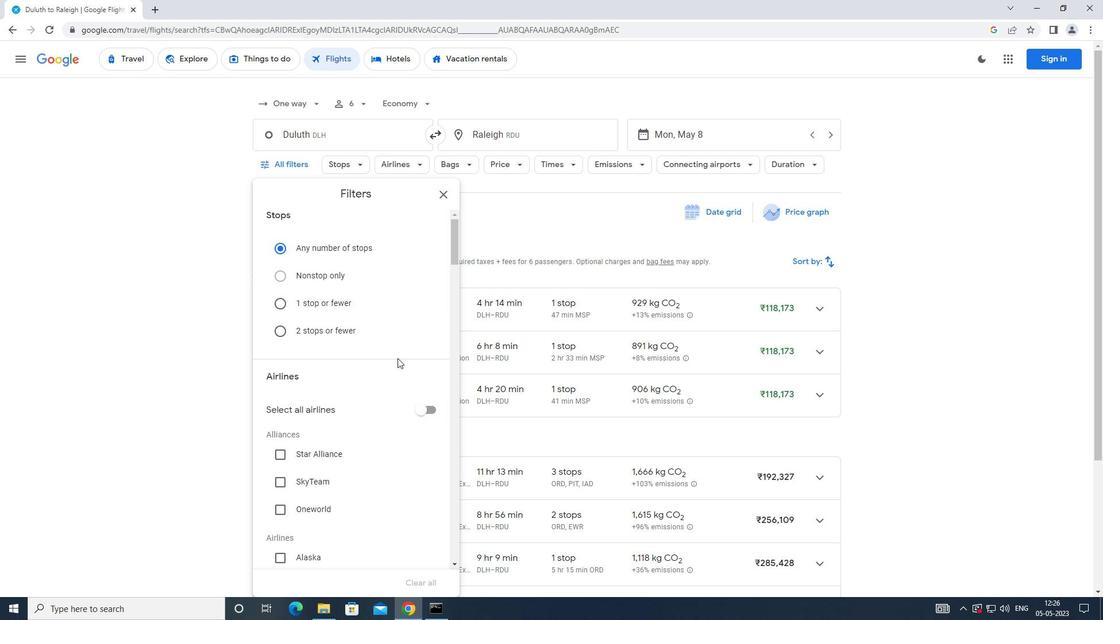 
Action: Mouse moved to (397, 355)
Screenshot: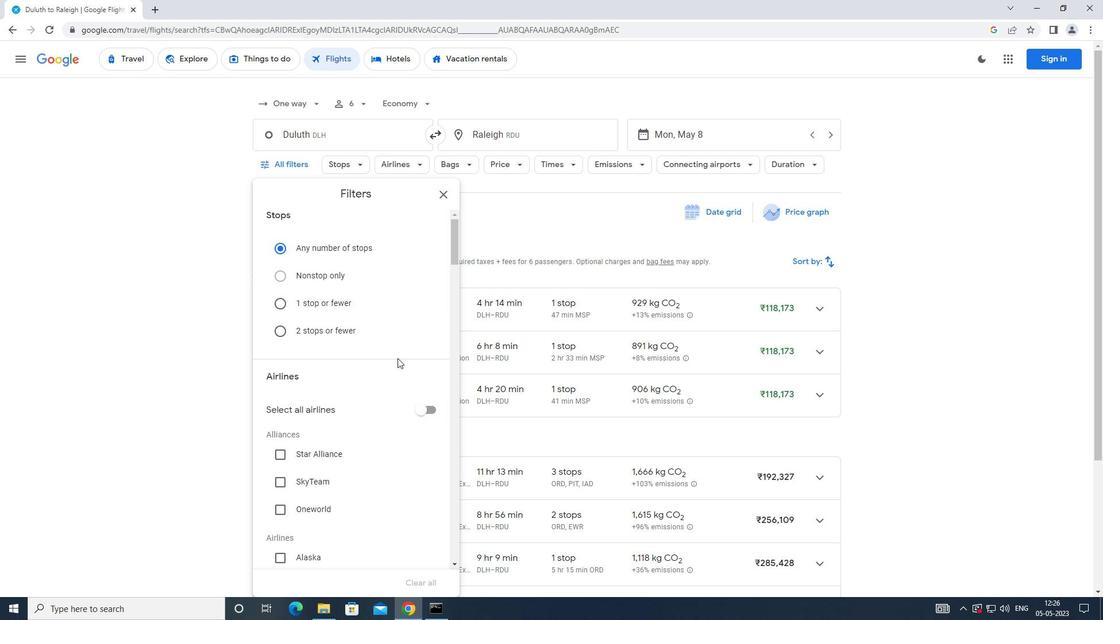 
Action: Mouse scrolled (397, 355) with delta (0, 0)
Screenshot: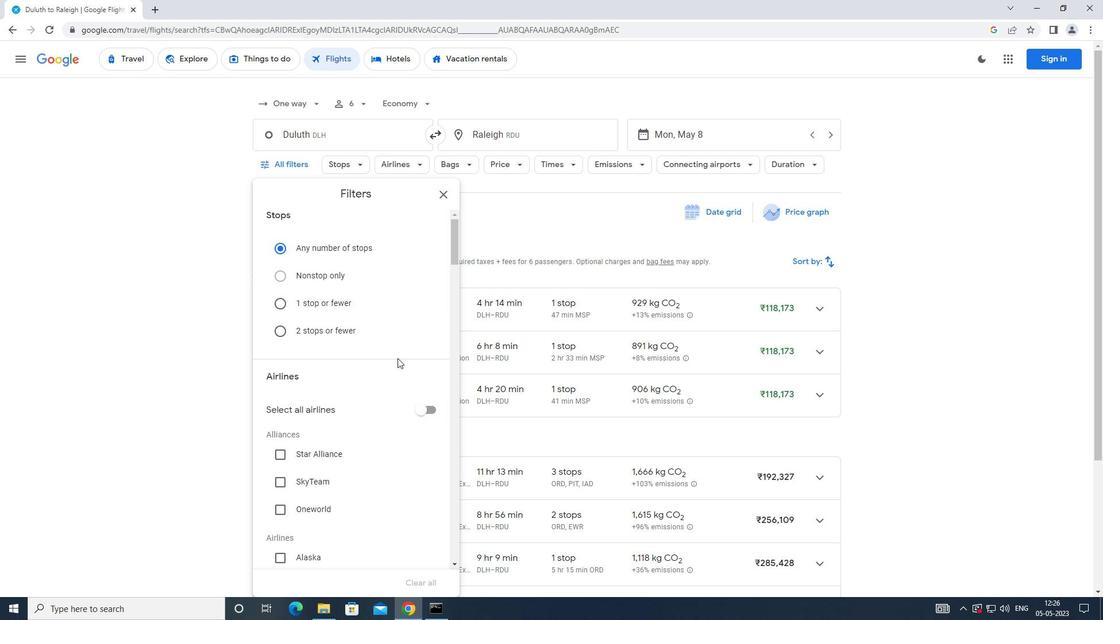 
Action: Mouse moved to (396, 351)
Screenshot: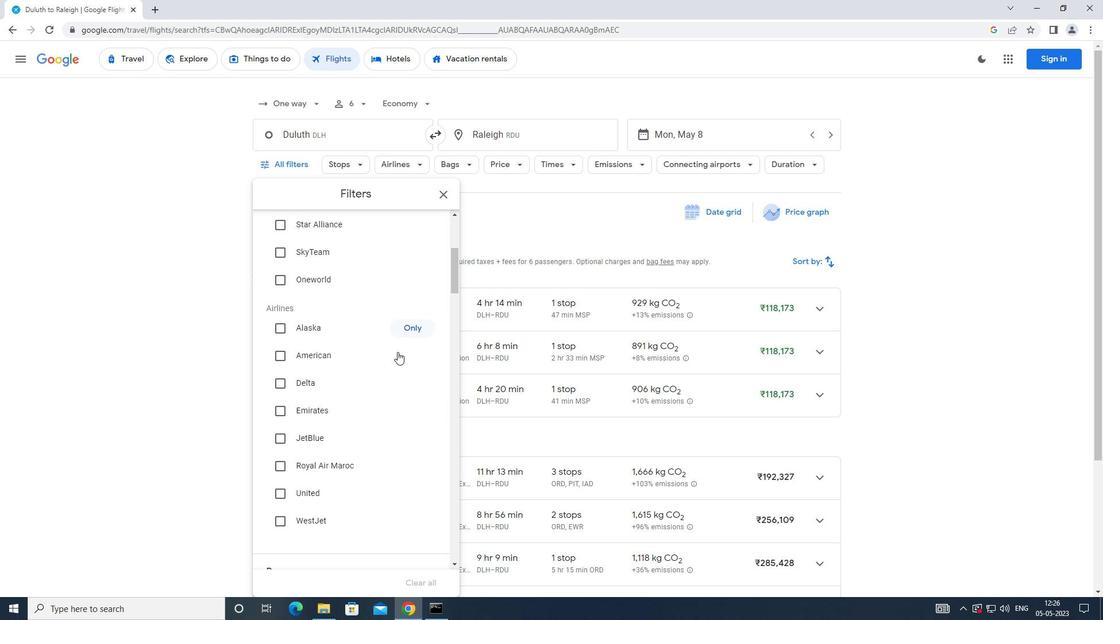 
Action: Mouse scrolled (396, 351) with delta (0, 0)
Screenshot: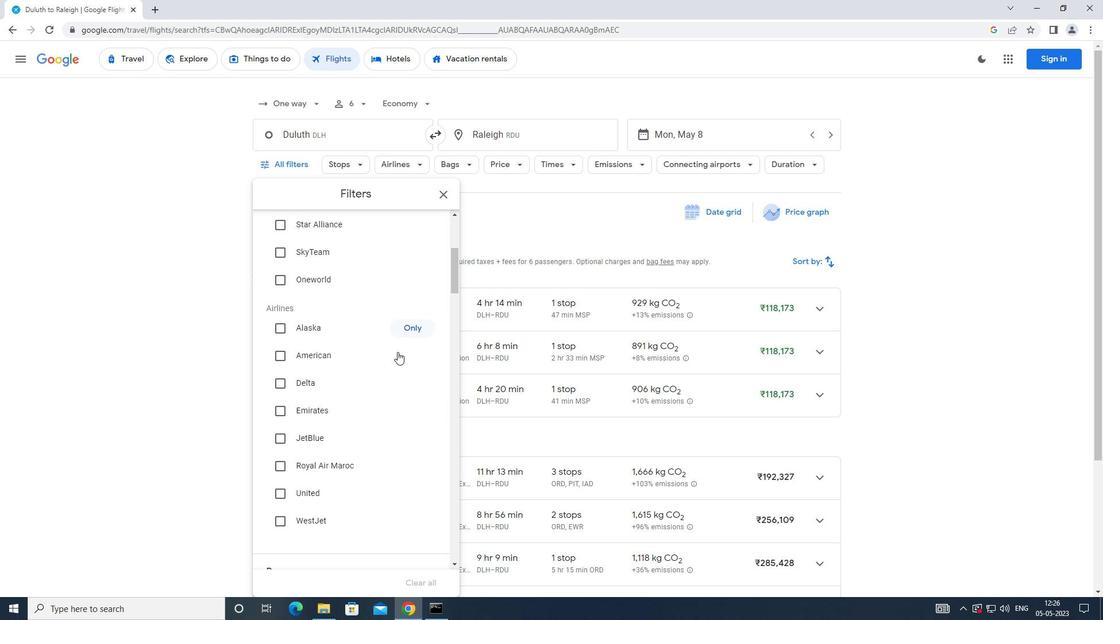 
Action: Mouse scrolled (396, 351) with delta (0, 0)
Screenshot: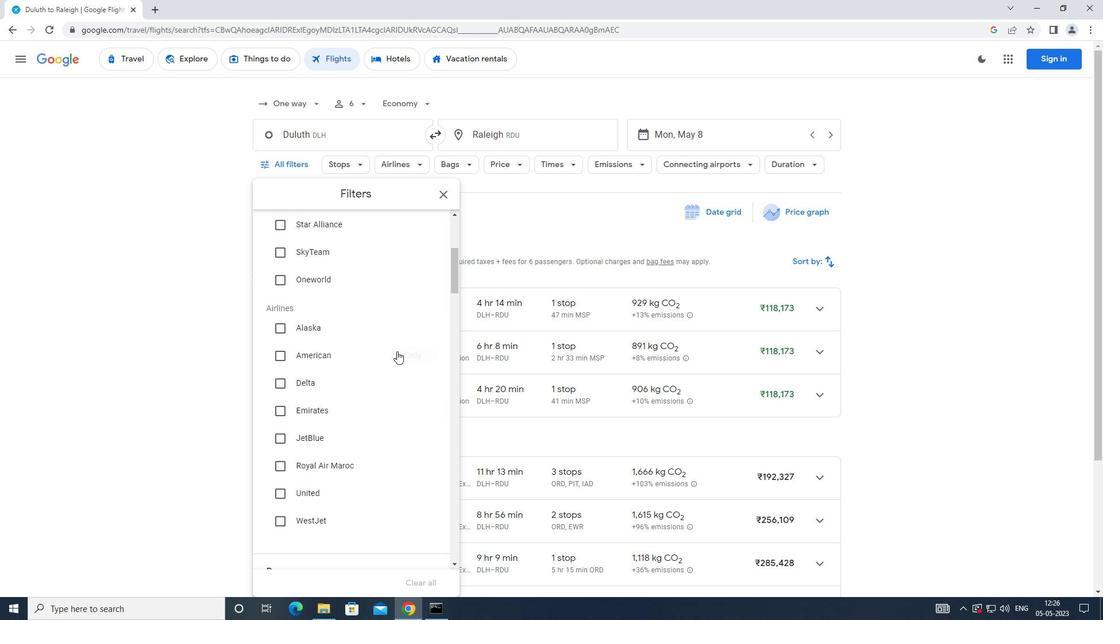
Action: Mouse moved to (284, 322)
Screenshot: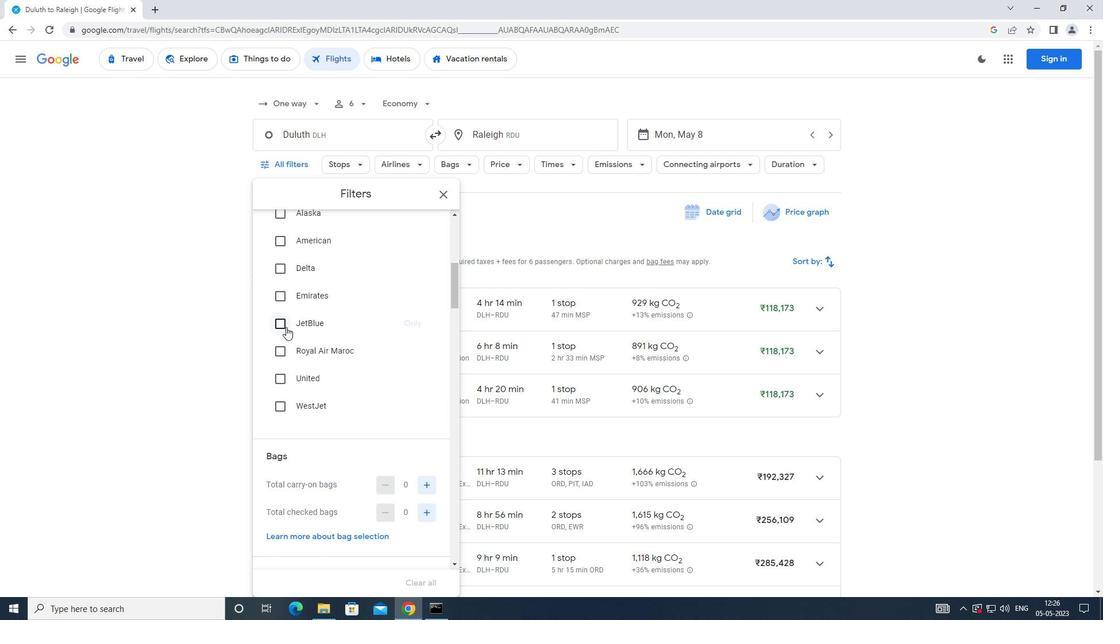 
Action: Mouse pressed left at (284, 322)
Screenshot: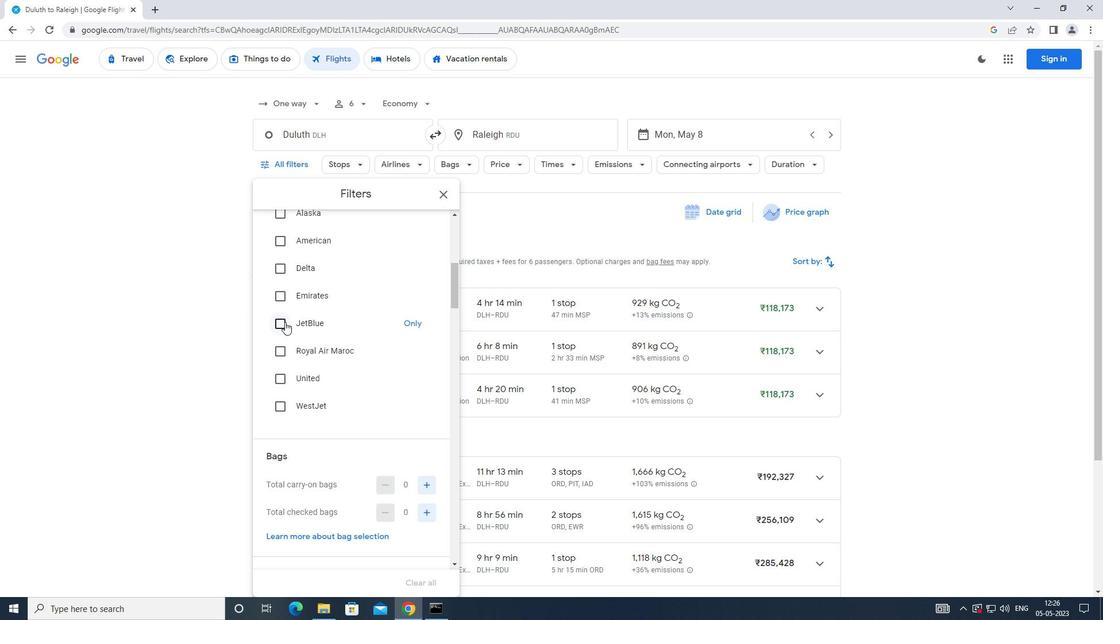 
Action: Mouse moved to (345, 328)
Screenshot: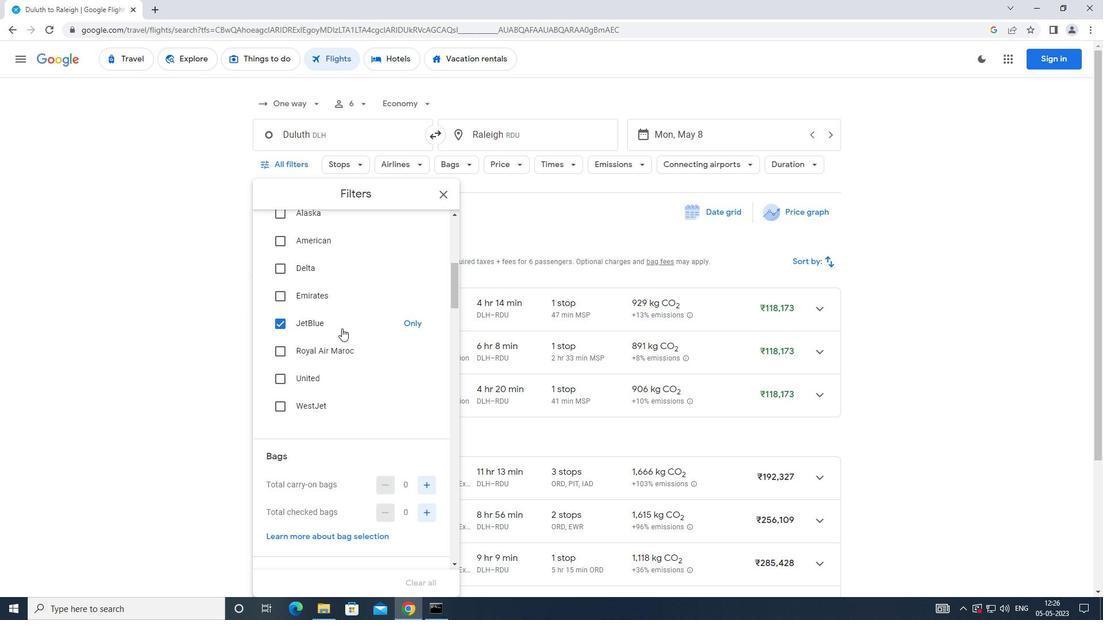 
Action: Mouse scrolled (345, 328) with delta (0, 0)
Screenshot: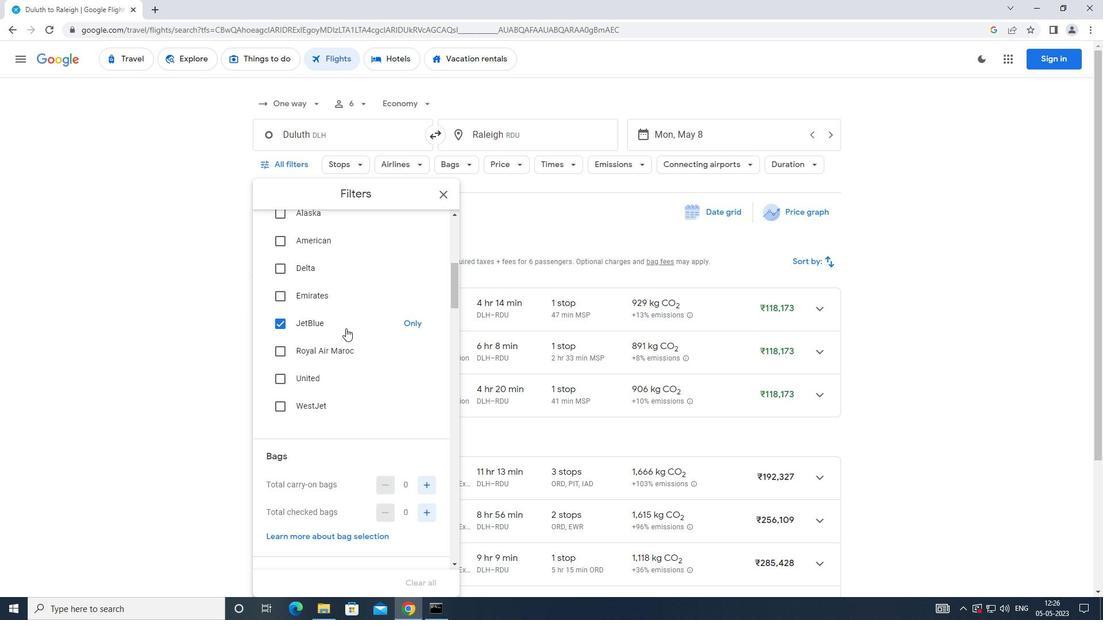 
Action: Mouse moved to (346, 328)
Screenshot: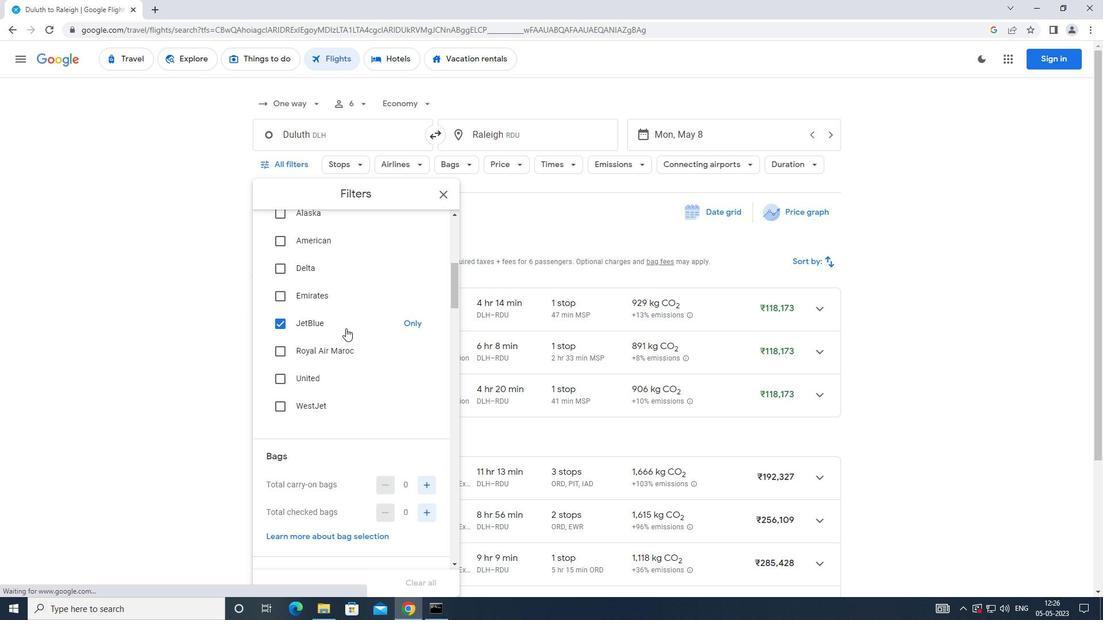 
Action: Mouse scrolled (346, 328) with delta (0, 0)
Screenshot: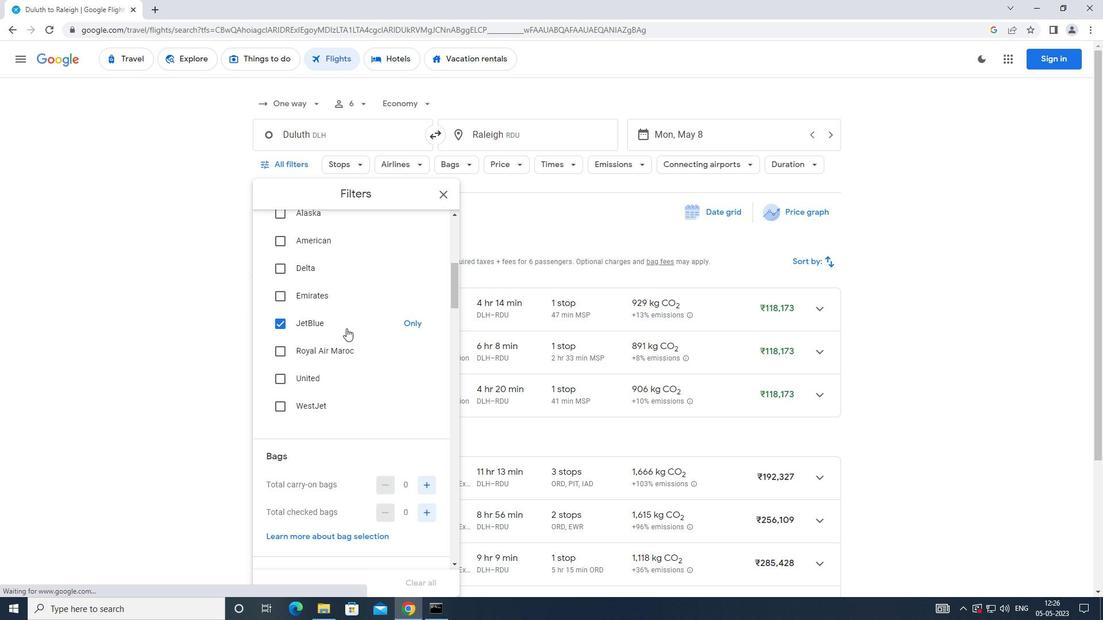
Action: Mouse moved to (347, 328)
Screenshot: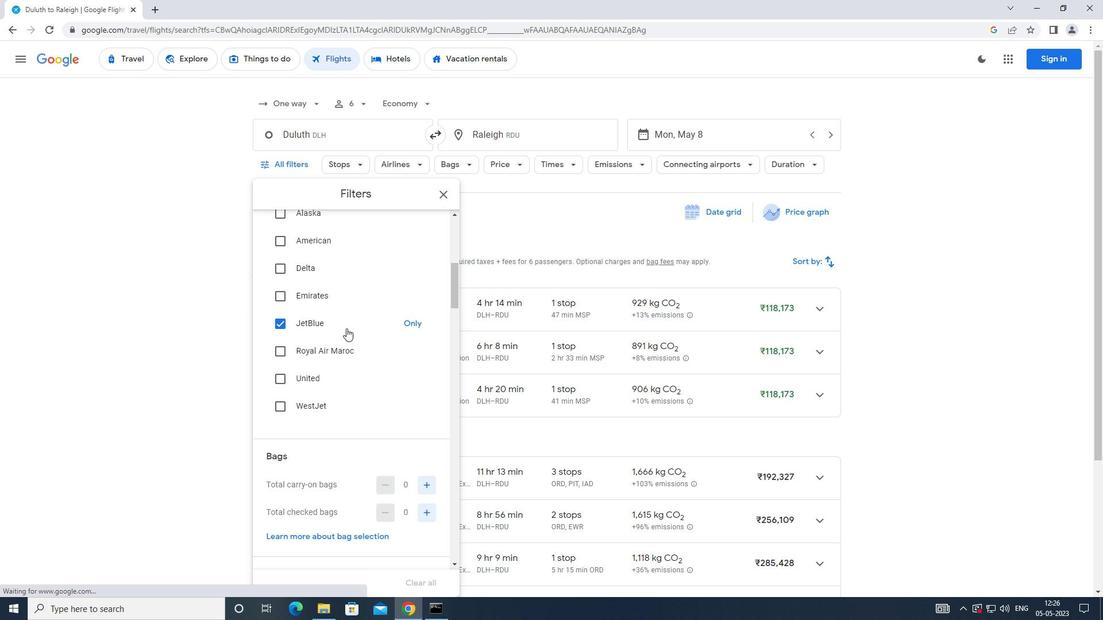 
Action: Mouse scrolled (347, 328) with delta (0, 0)
Screenshot: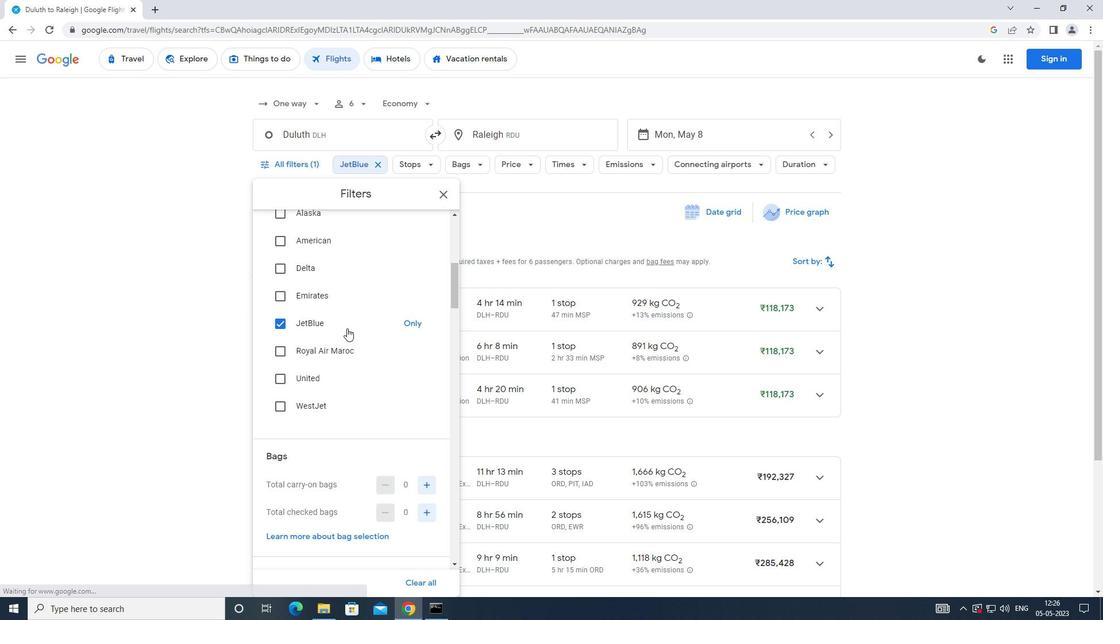 
Action: Mouse moved to (433, 340)
Screenshot: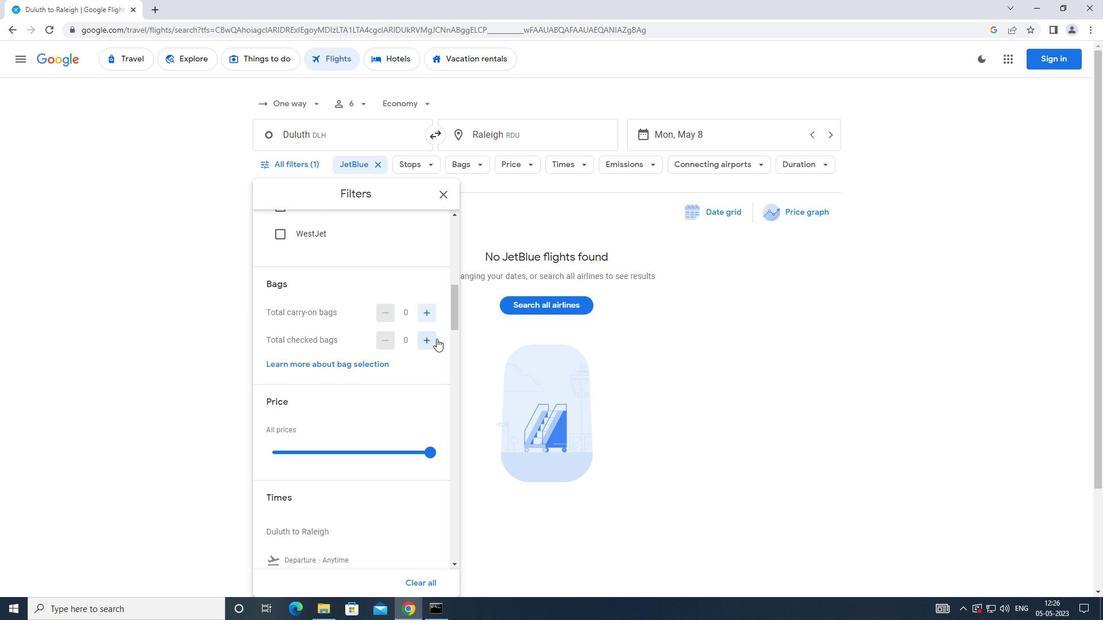 
Action: Mouse pressed left at (433, 340)
Screenshot: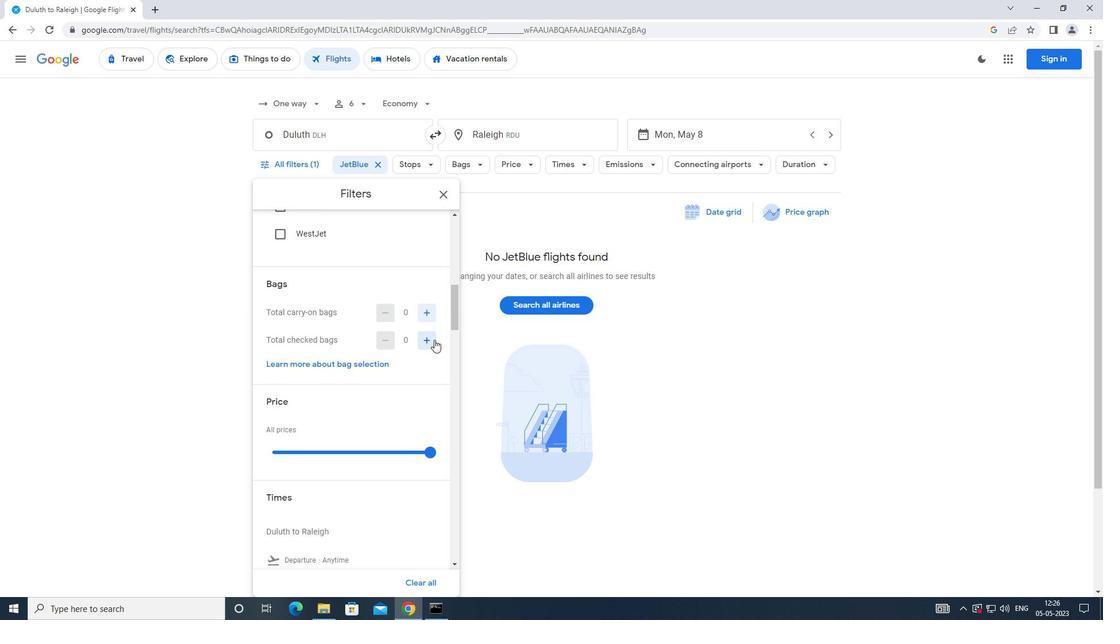 
Action: Mouse pressed left at (433, 340)
Screenshot: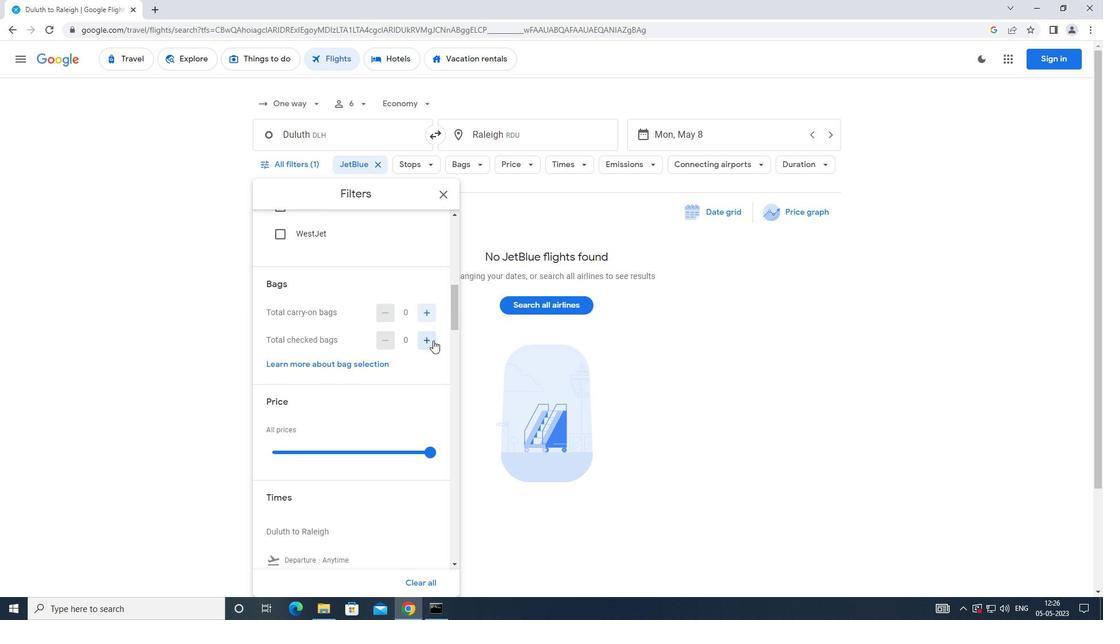 
Action: Mouse pressed left at (433, 340)
Screenshot: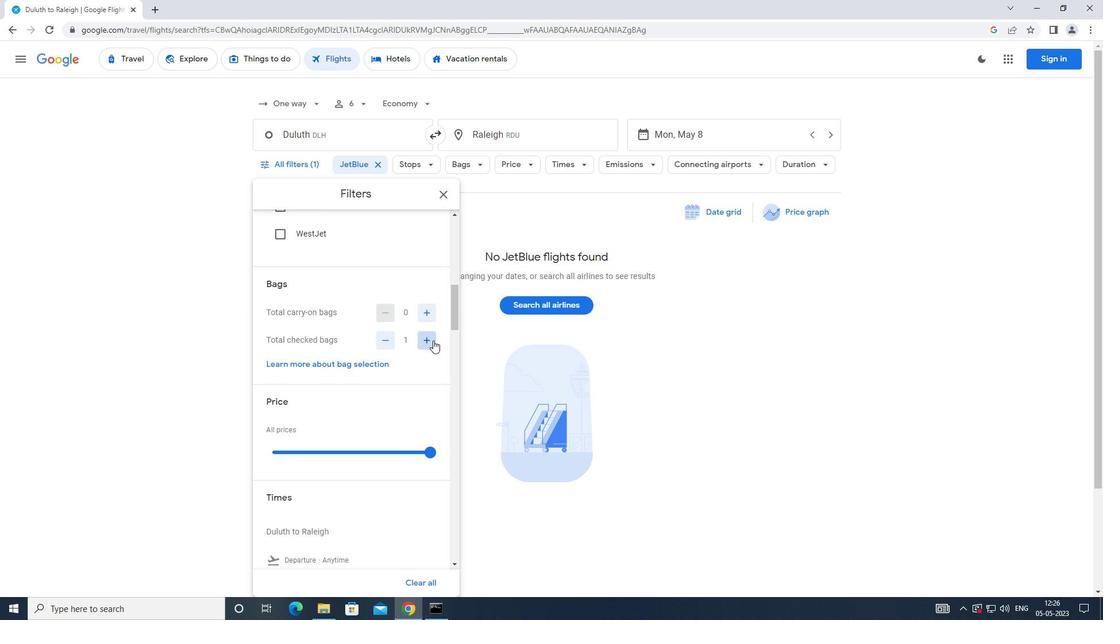 
Action: Mouse scrolled (433, 340) with delta (0, 0)
Screenshot: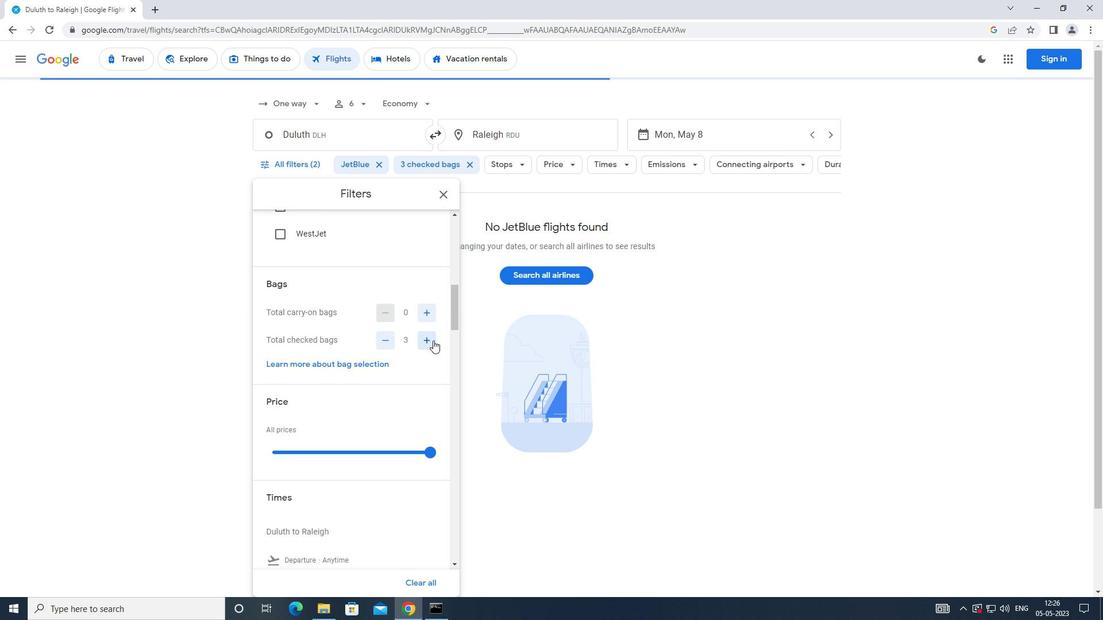 
Action: Mouse moved to (429, 342)
Screenshot: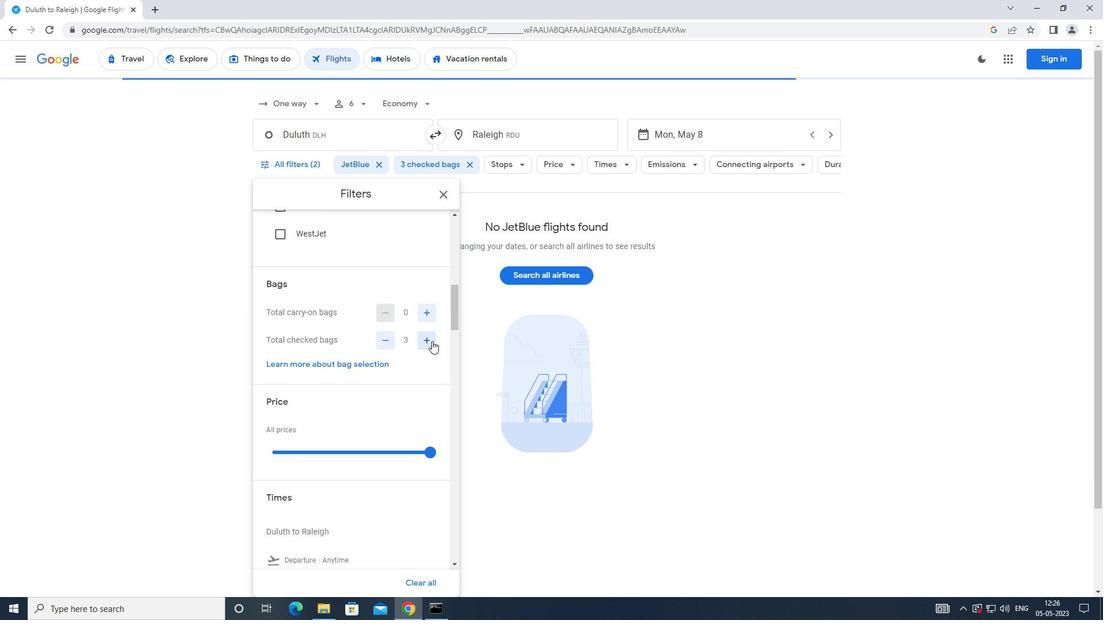 
Action: Mouse scrolled (429, 341) with delta (0, 0)
Screenshot: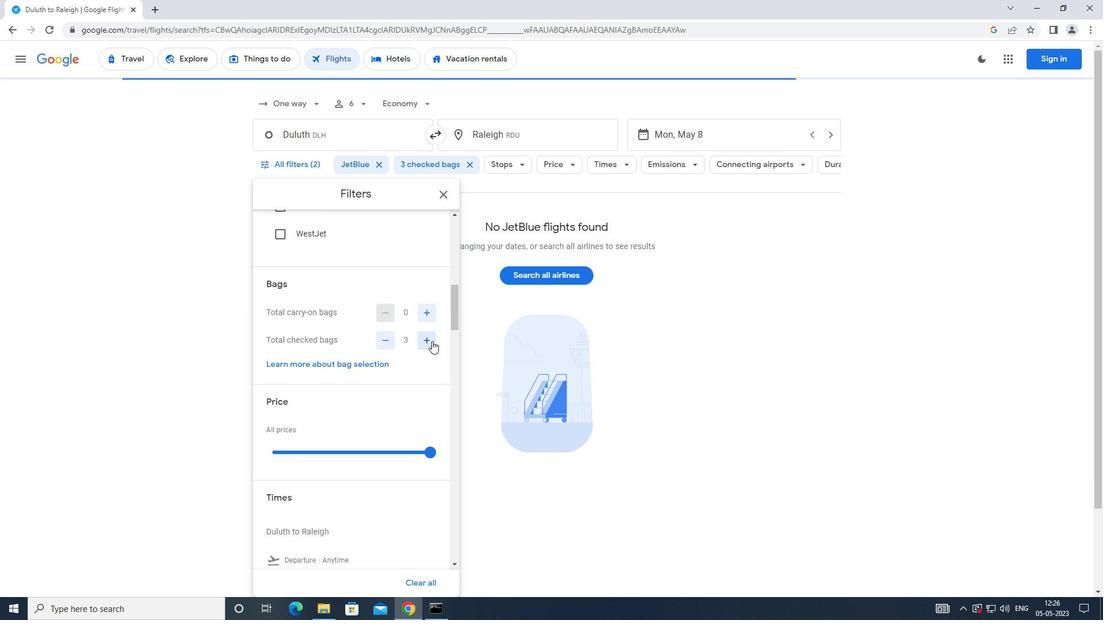 
Action: Mouse moved to (426, 342)
Screenshot: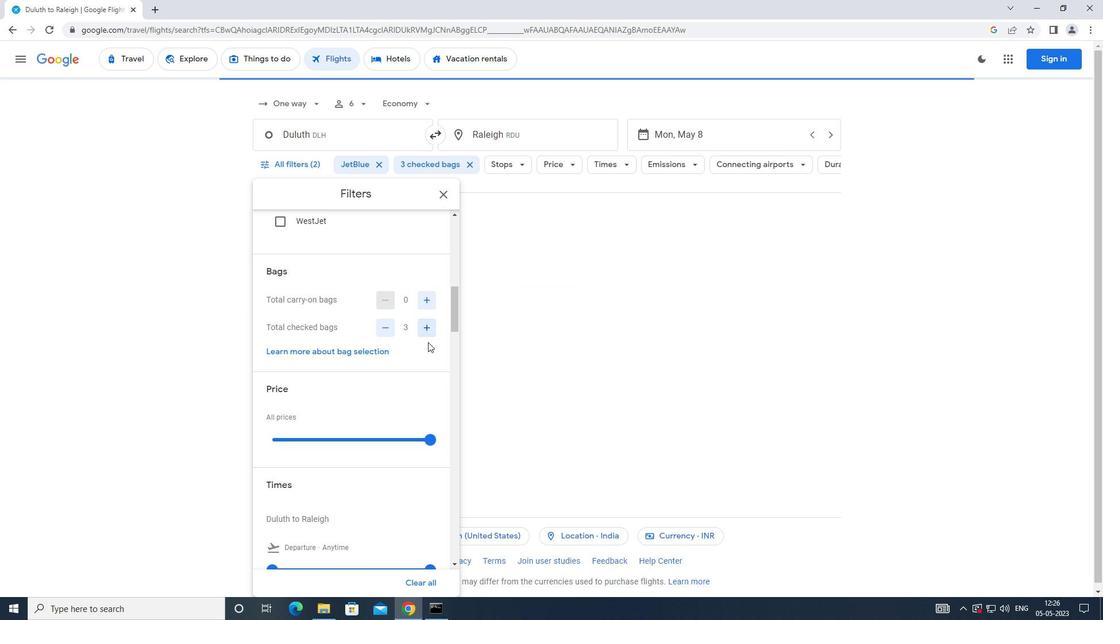 
Action: Mouse scrolled (426, 341) with delta (0, 0)
Screenshot: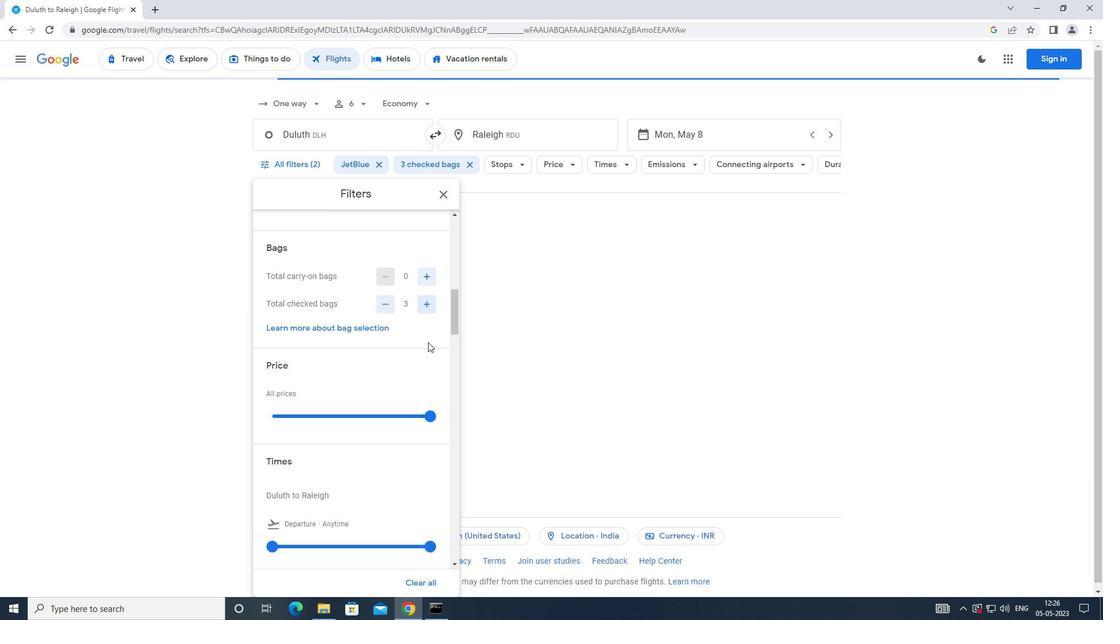 
Action: Mouse moved to (428, 282)
Screenshot: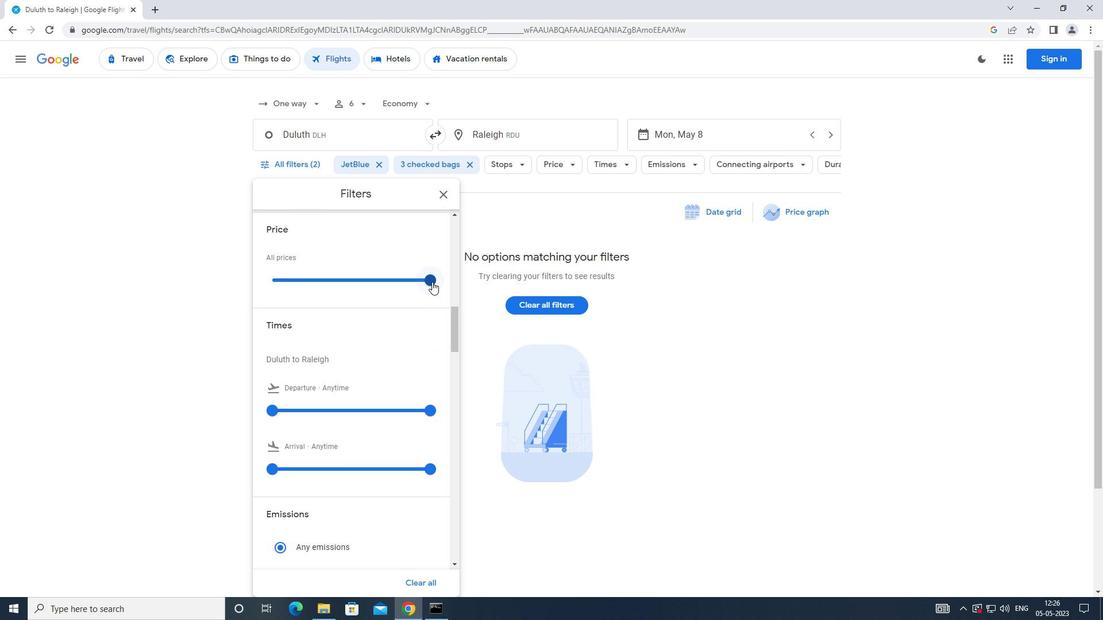 
Action: Mouse pressed left at (428, 282)
Screenshot: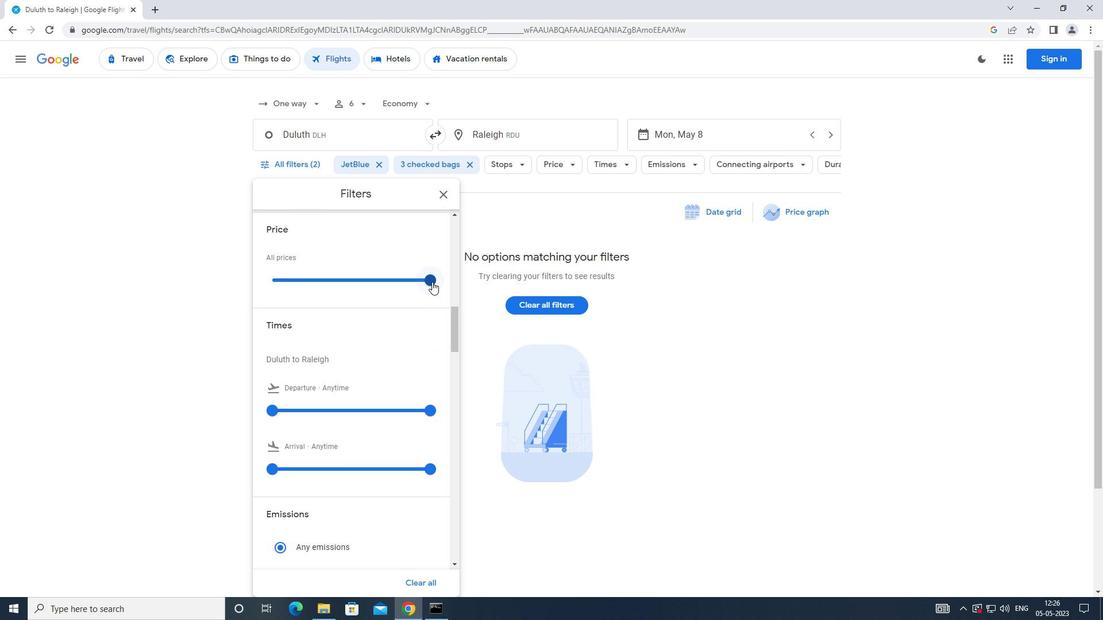 
Action: Mouse moved to (378, 301)
Screenshot: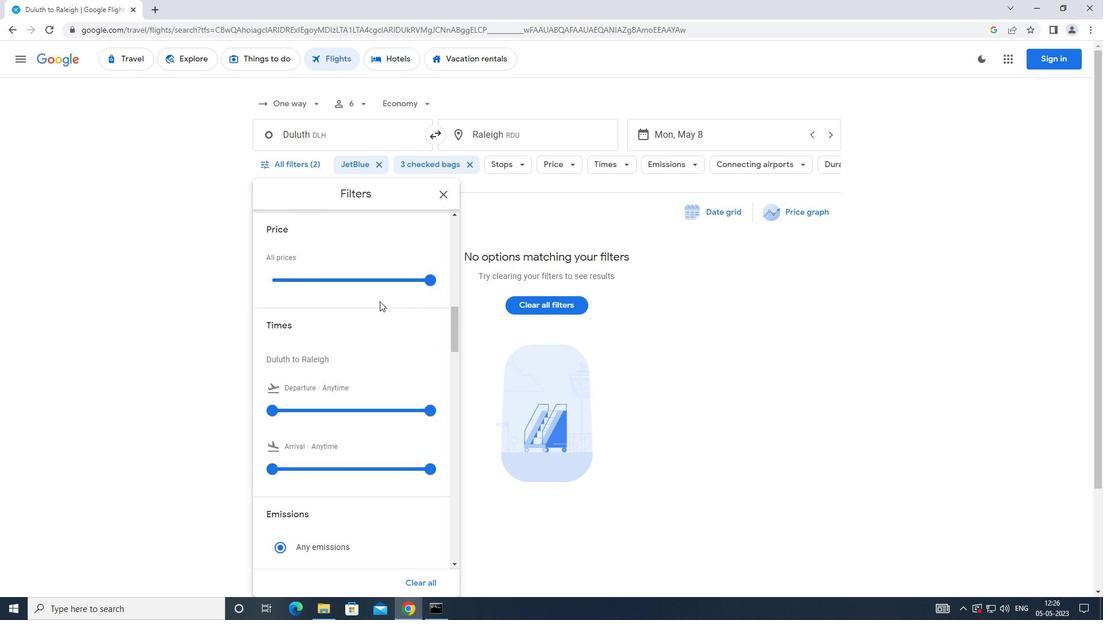 
Action: Mouse scrolled (378, 300) with delta (0, 0)
Screenshot: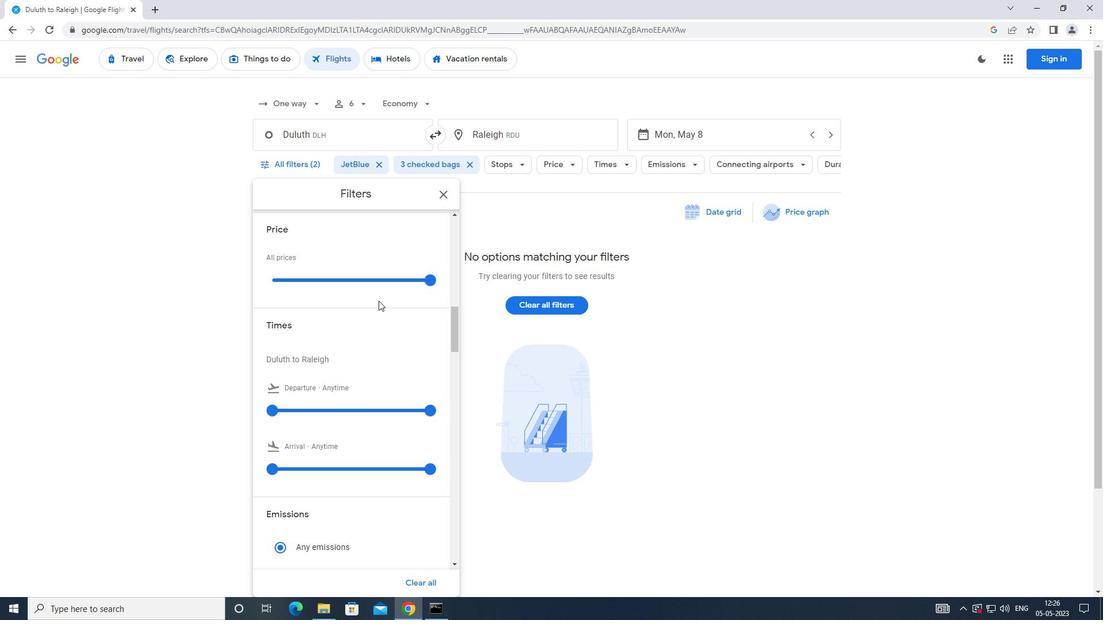 
Action: Mouse scrolled (378, 300) with delta (0, 0)
Screenshot: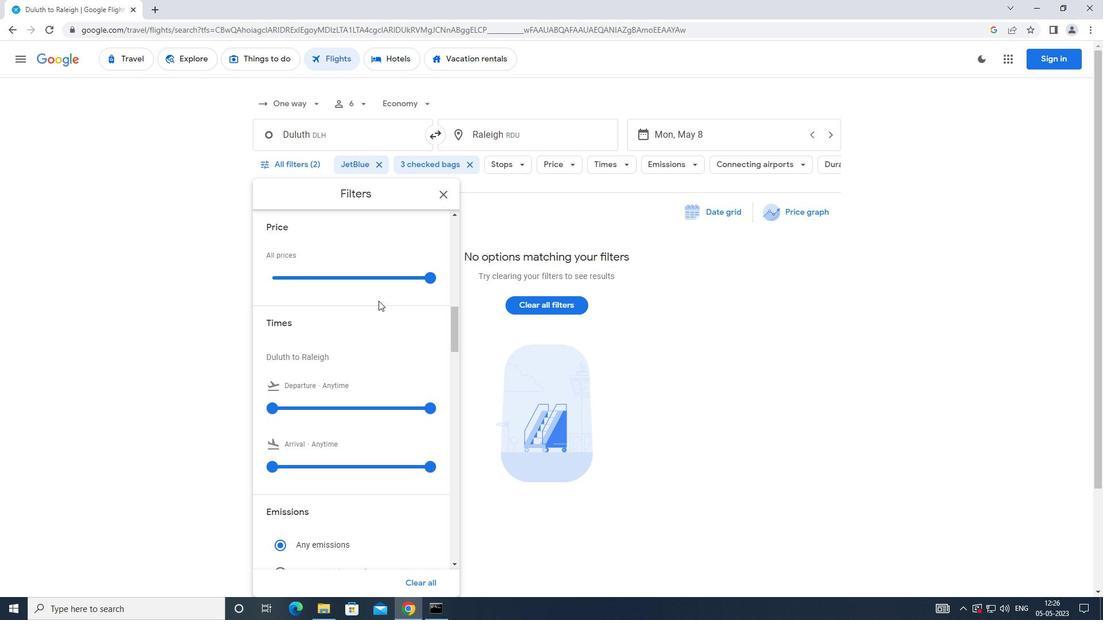 
Action: Mouse moved to (273, 352)
Screenshot: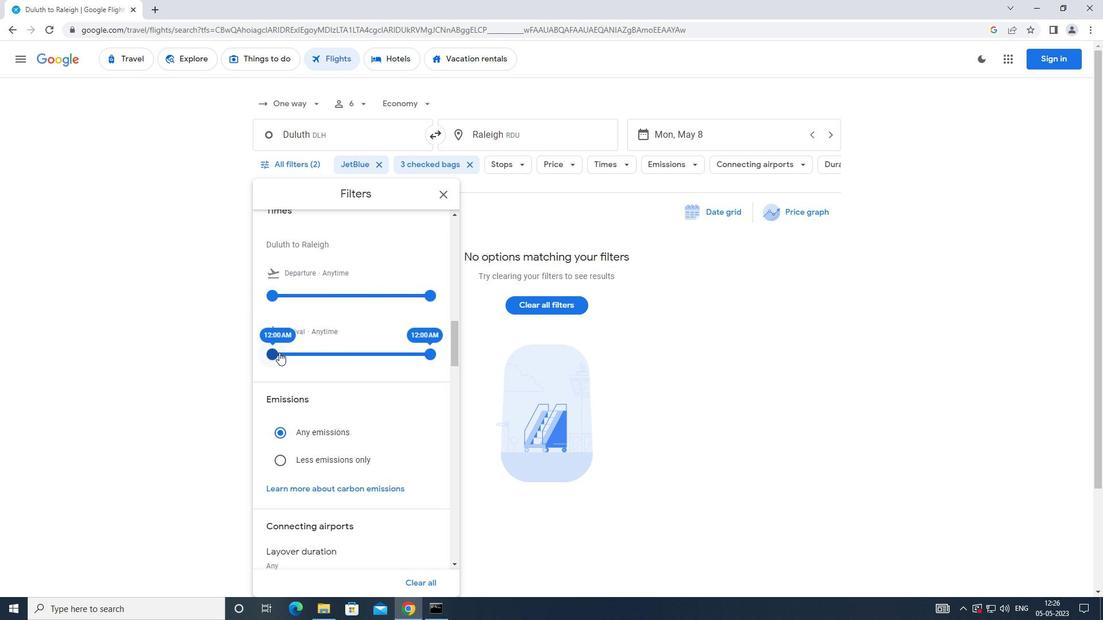 
Action: Mouse pressed left at (273, 352)
Screenshot: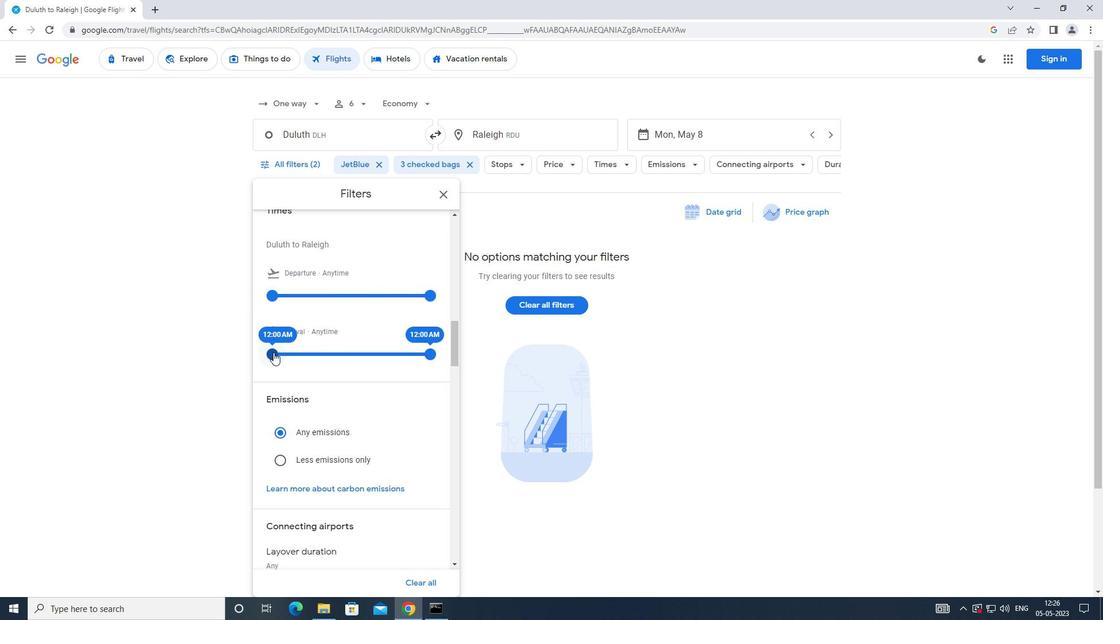 
Action: Mouse moved to (434, 356)
Screenshot: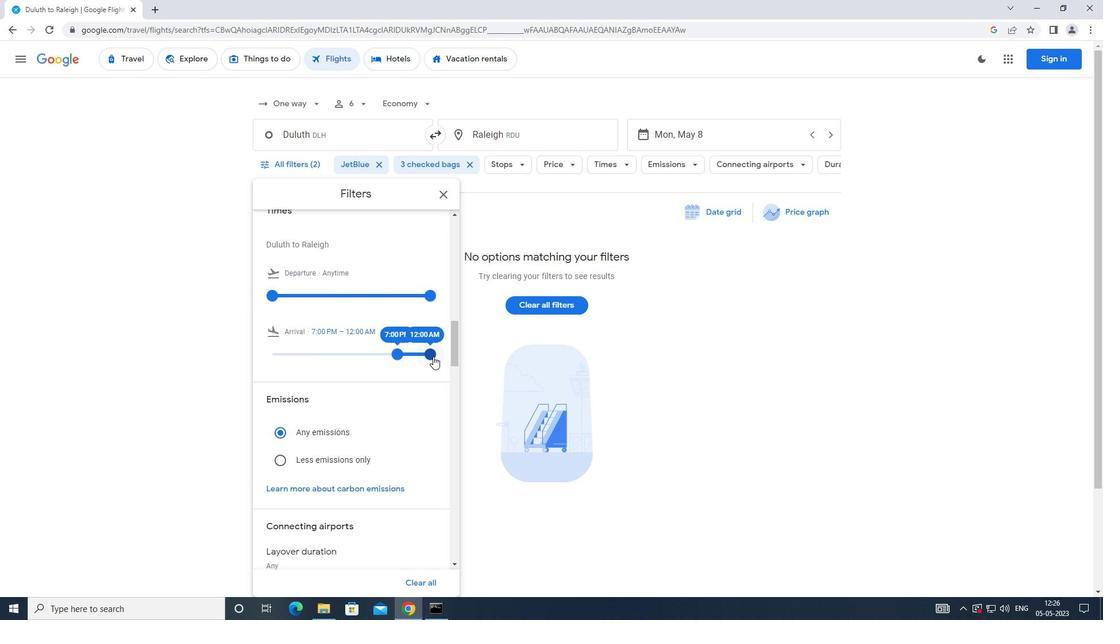 
Action: Mouse pressed left at (434, 356)
Screenshot: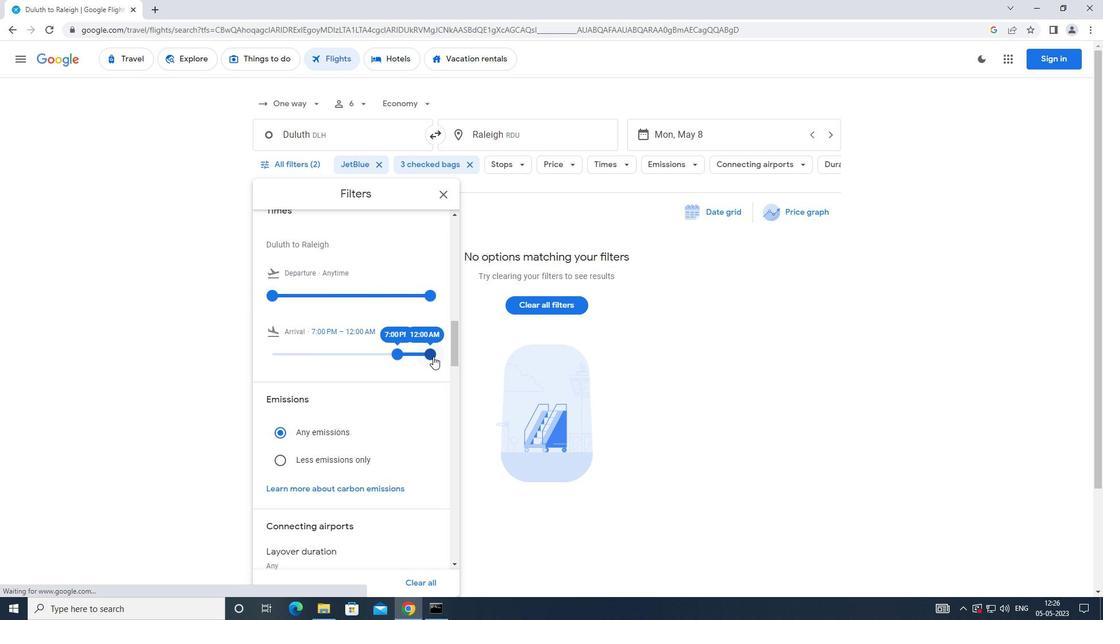 
Action: Mouse moved to (402, 359)
Screenshot: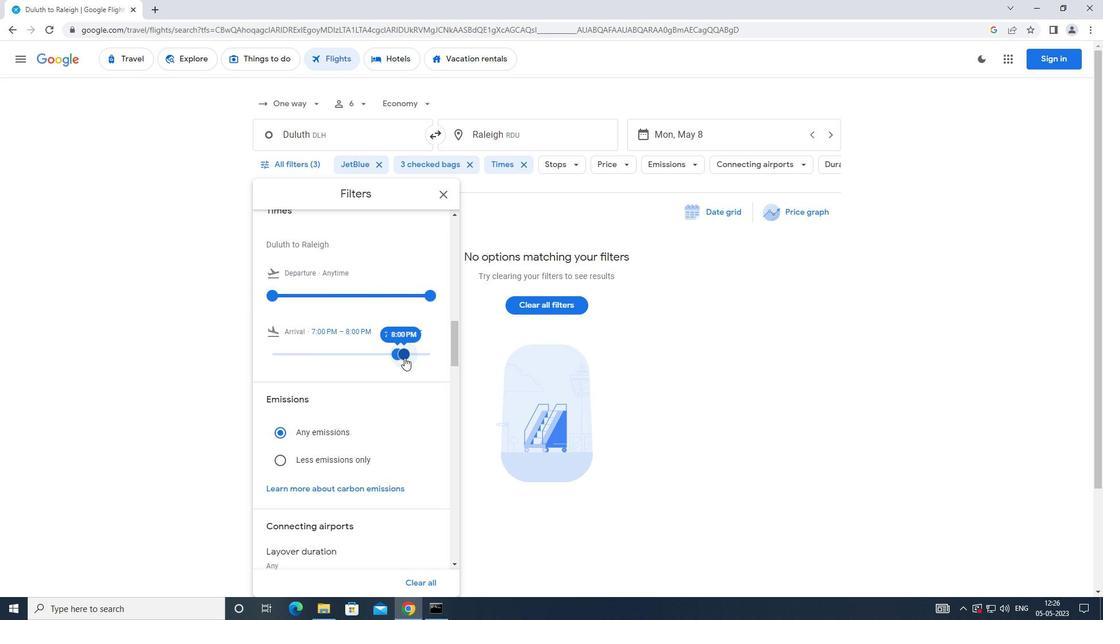 
Action: Key pressed <Key.f8>
Screenshot: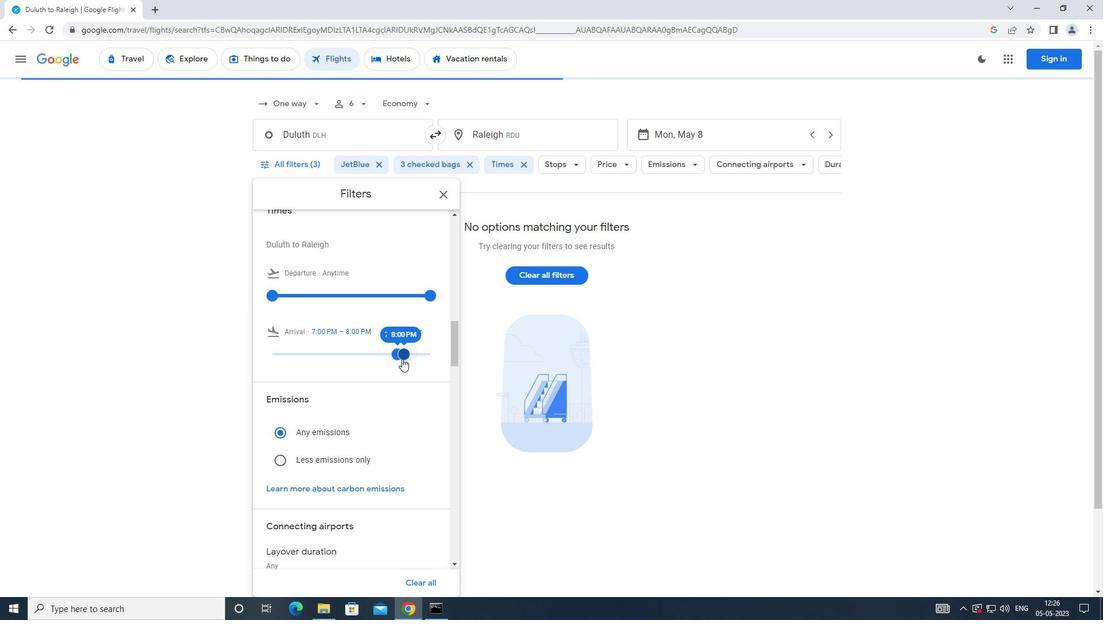 
